 Task: Save favorite listings for Tudor-style homes in St Paul, Minnesota, with original architectural details, and create a shortlist of properties with historic charm.
Action: Mouse moved to (431, 214)
Screenshot: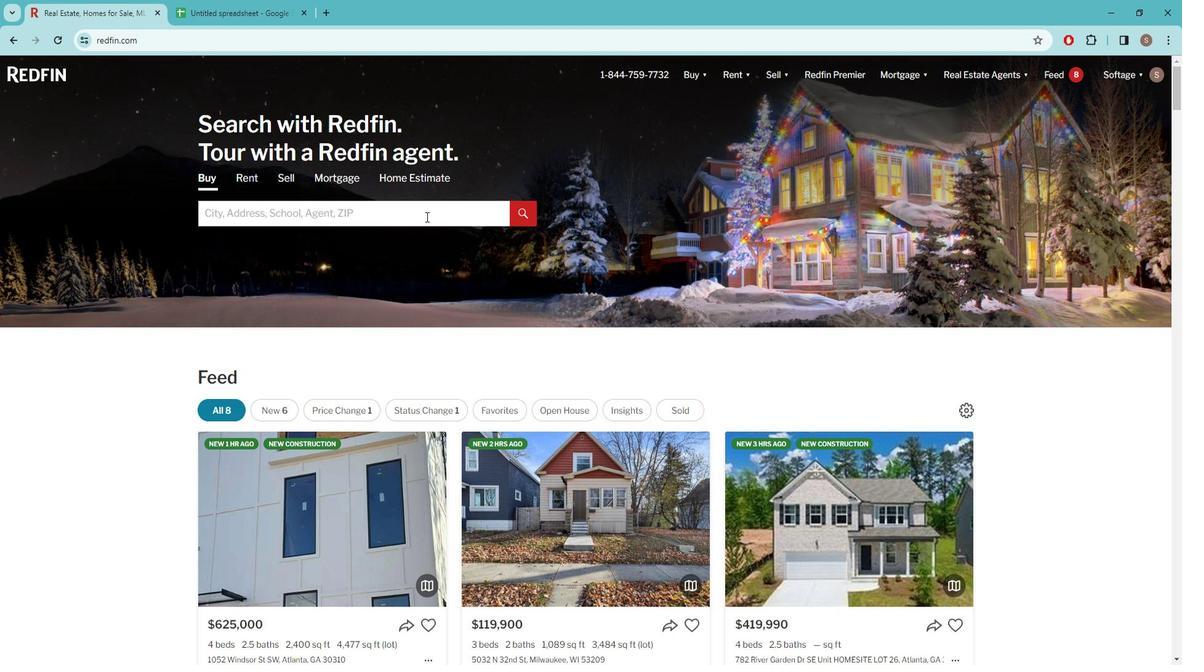 
Action: Mouse pressed left at (431, 214)
Screenshot: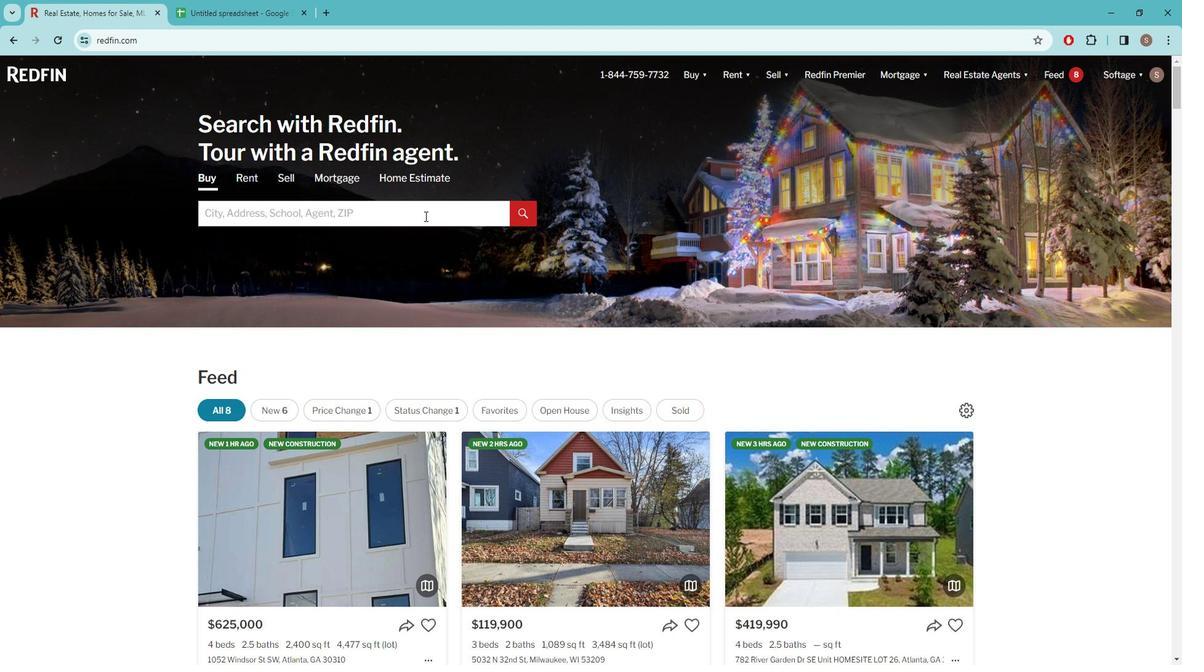
Action: Key pressed s<Key.caps_lock>T<Key.space><Key.caps_lock>p<Key.caps_lock>AUL
Screenshot: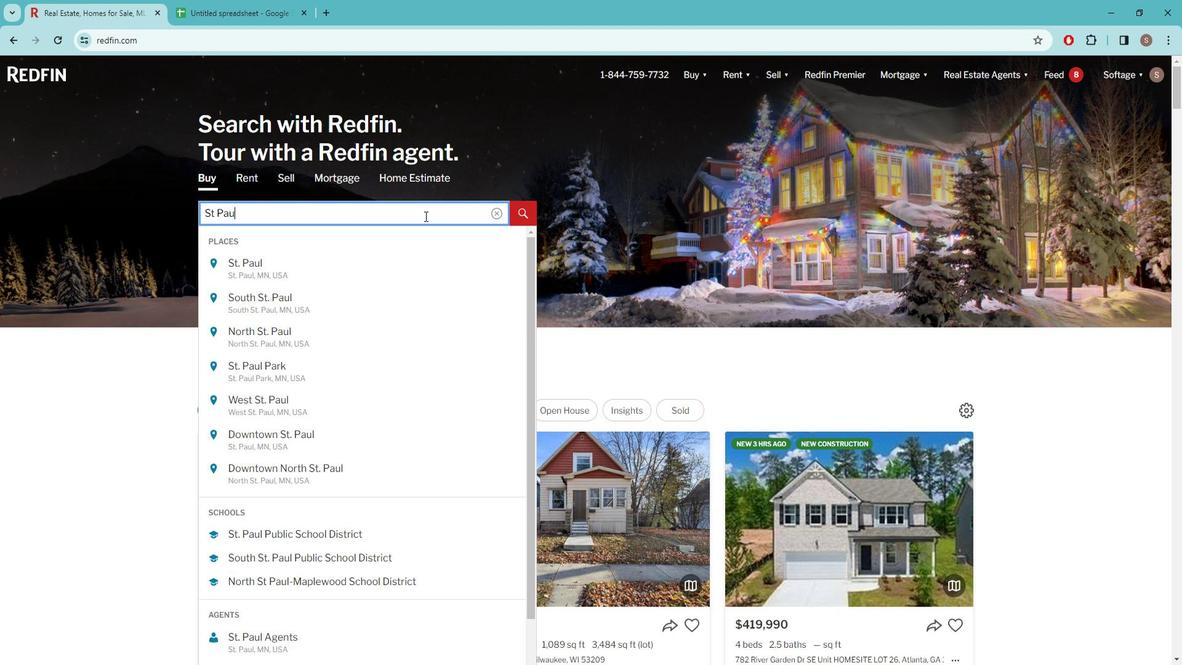 
Action: Mouse moved to (259, 267)
Screenshot: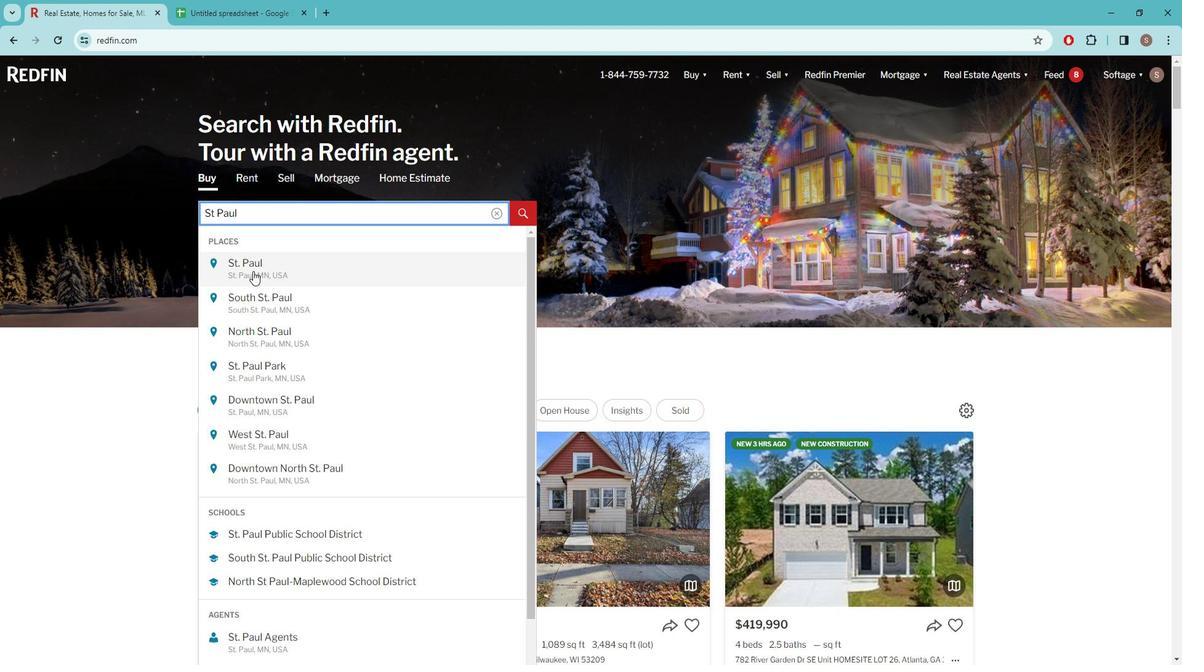 
Action: Mouse pressed left at (259, 267)
Screenshot: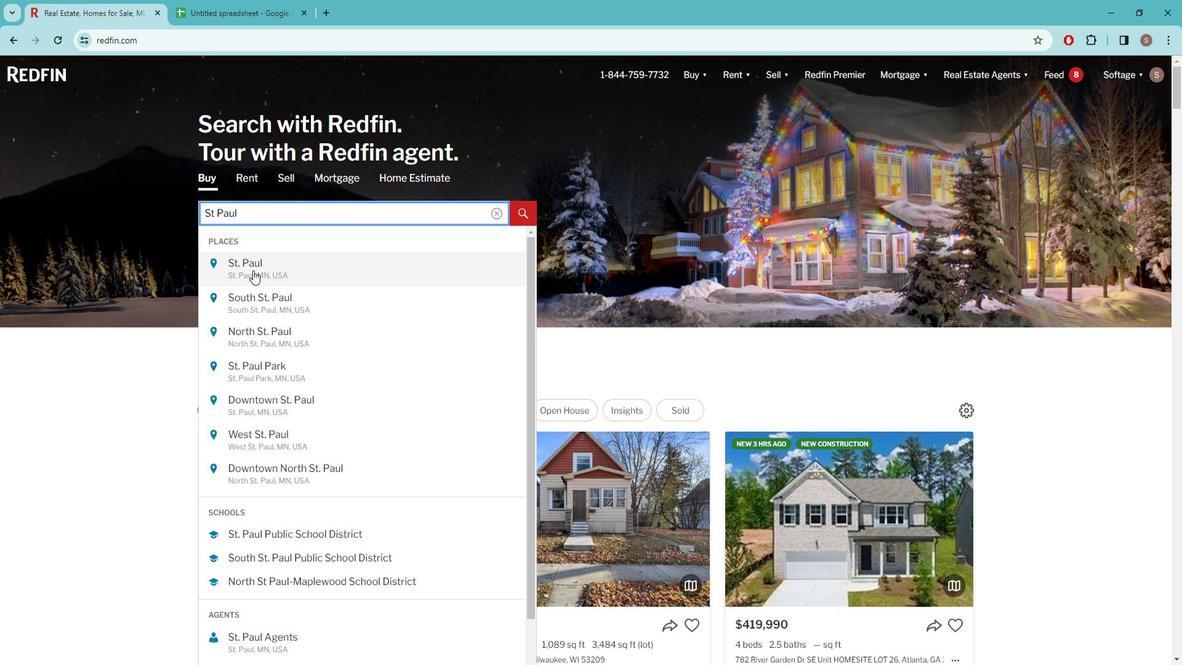 
Action: Mouse moved to (1041, 155)
Screenshot: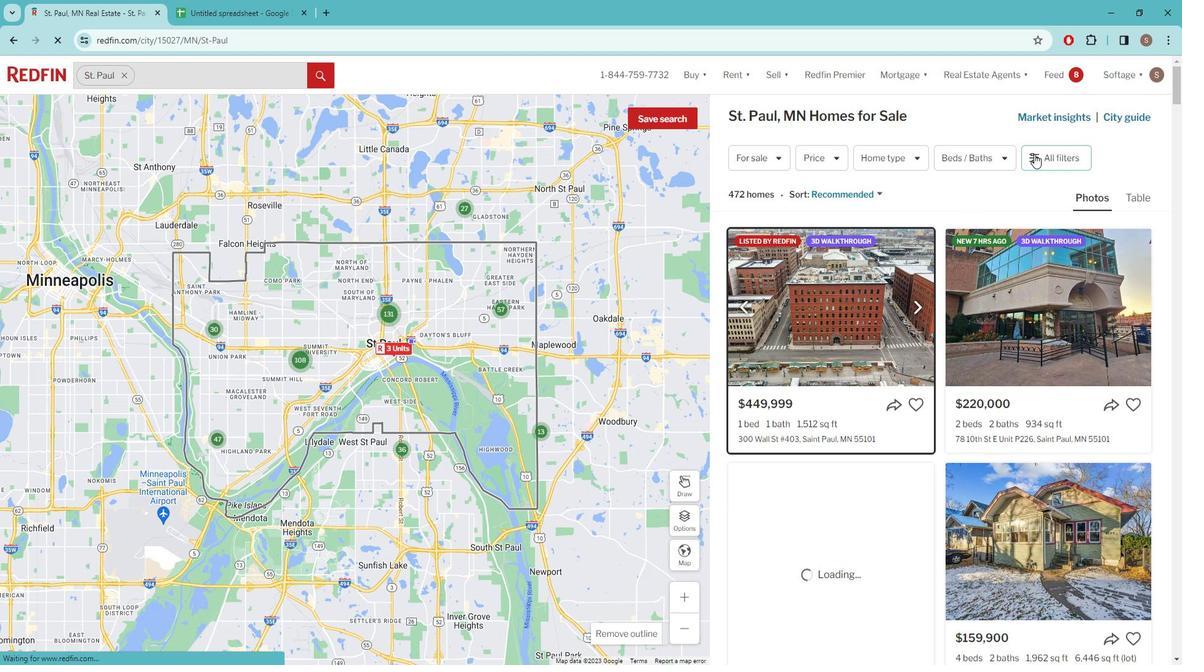 
Action: Mouse pressed left at (1041, 155)
Screenshot: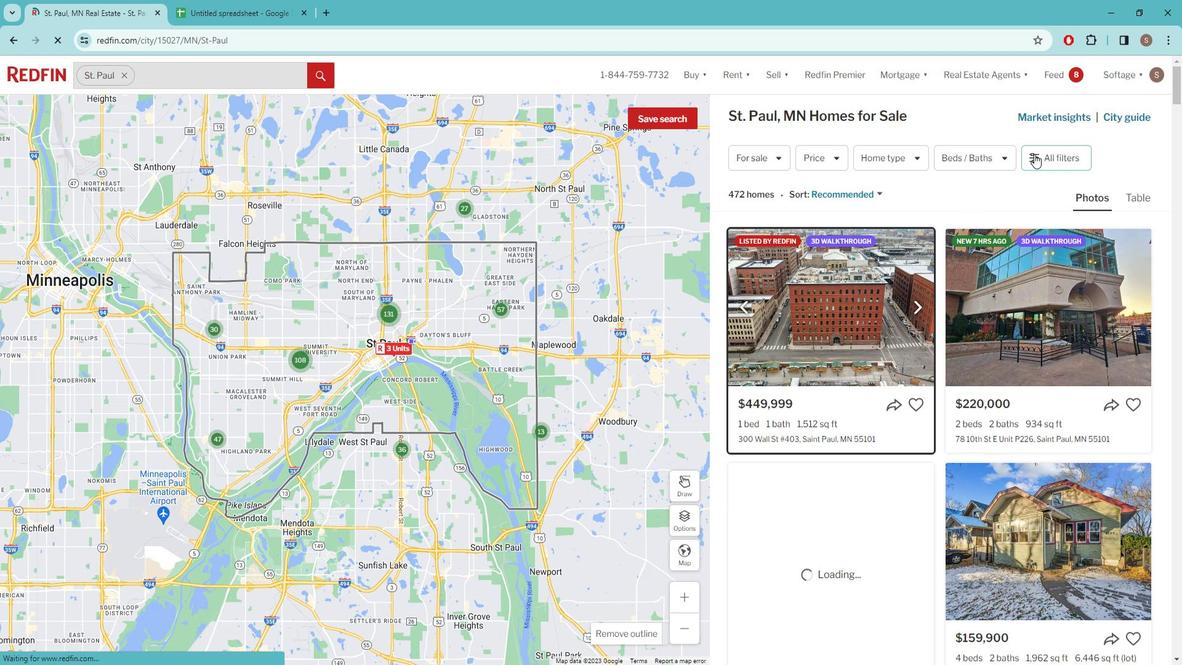 
Action: Mouse pressed left at (1041, 155)
Screenshot: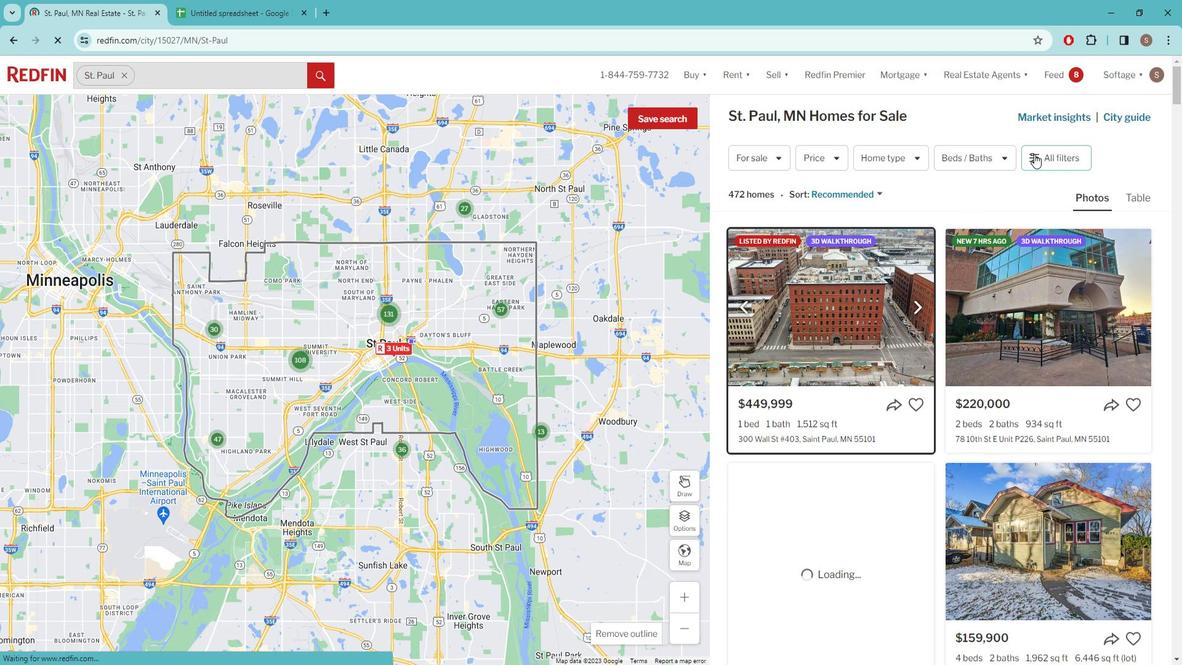 
Action: Mouse pressed left at (1041, 155)
Screenshot: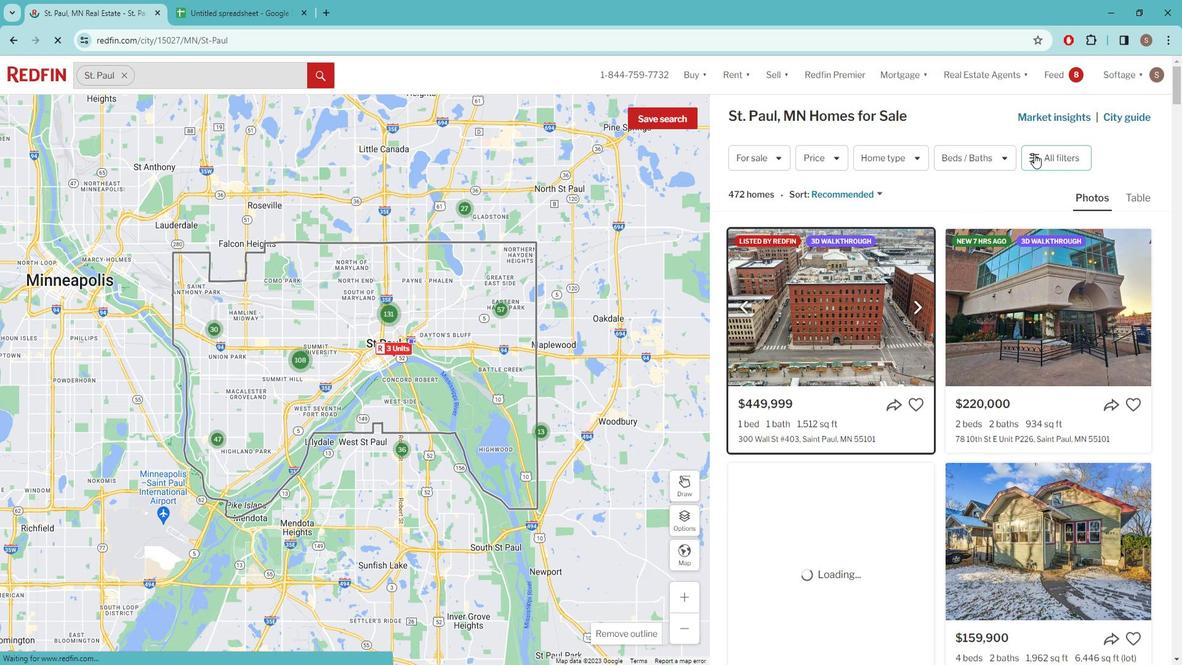 
Action: Mouse pressed left at (1041, 155)
Screenshot: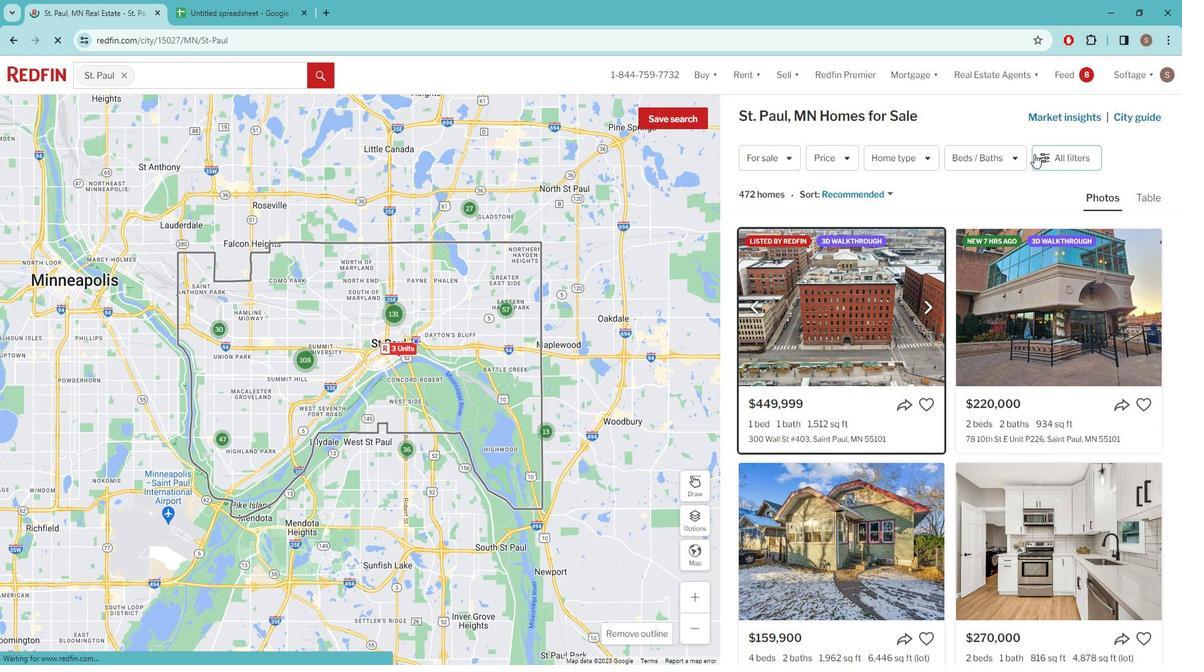 
Action: Mouse moved to (1048, 155)
Screenshot: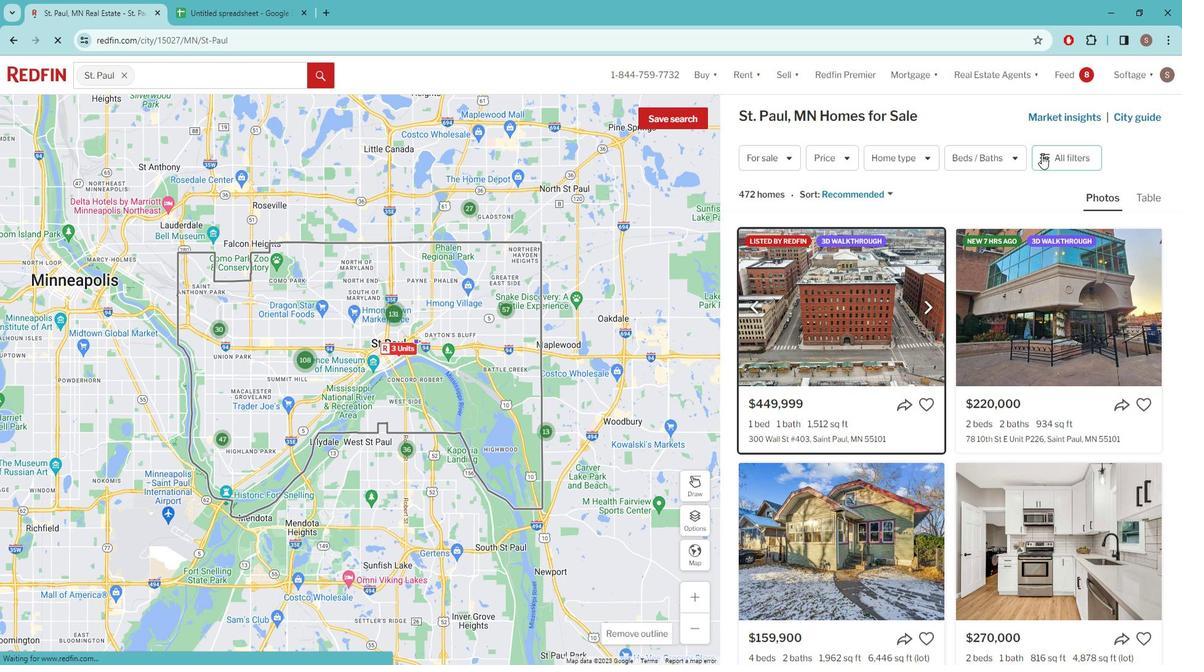 
Action: Mouse pressed left at (1048, 155)
Screenshot: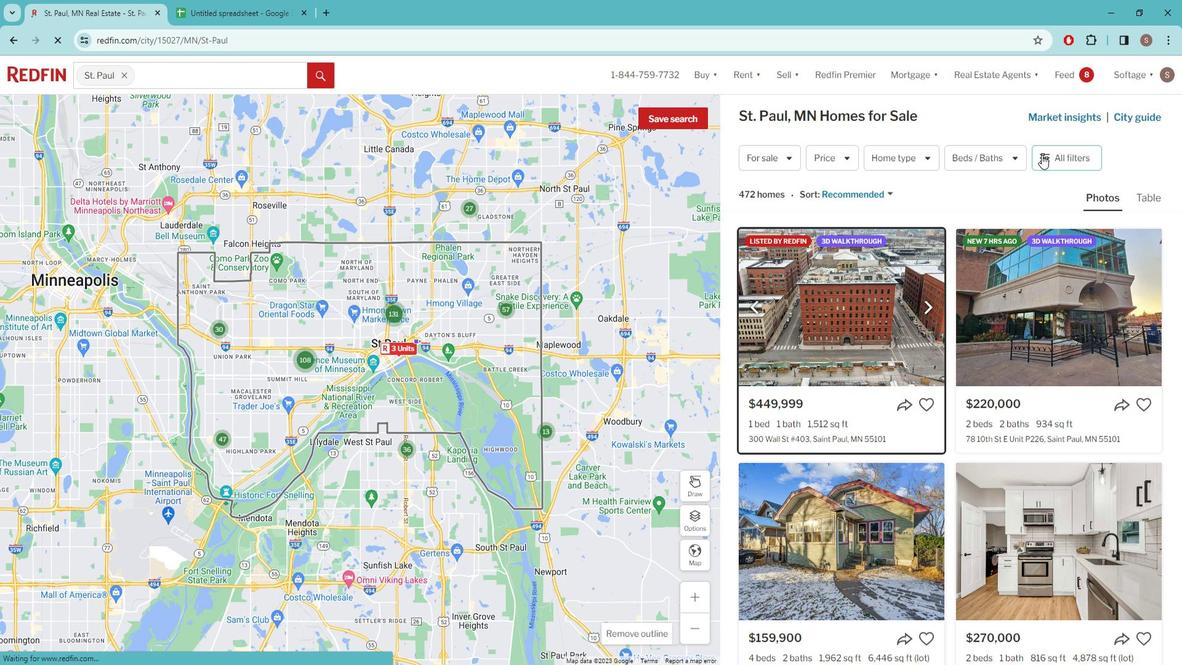 
Action: Mouse moved to (915, 343)
Screenshot: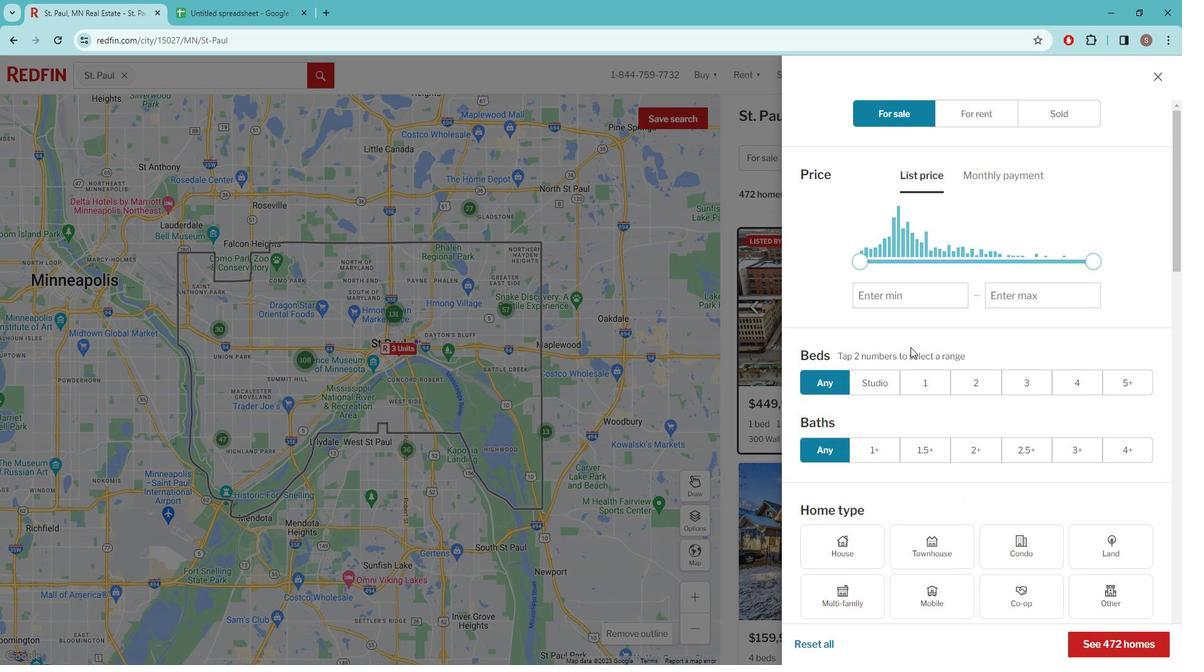 
Action: Mouse scrolled (915, 342) with delta (0, 0)
Screenshot: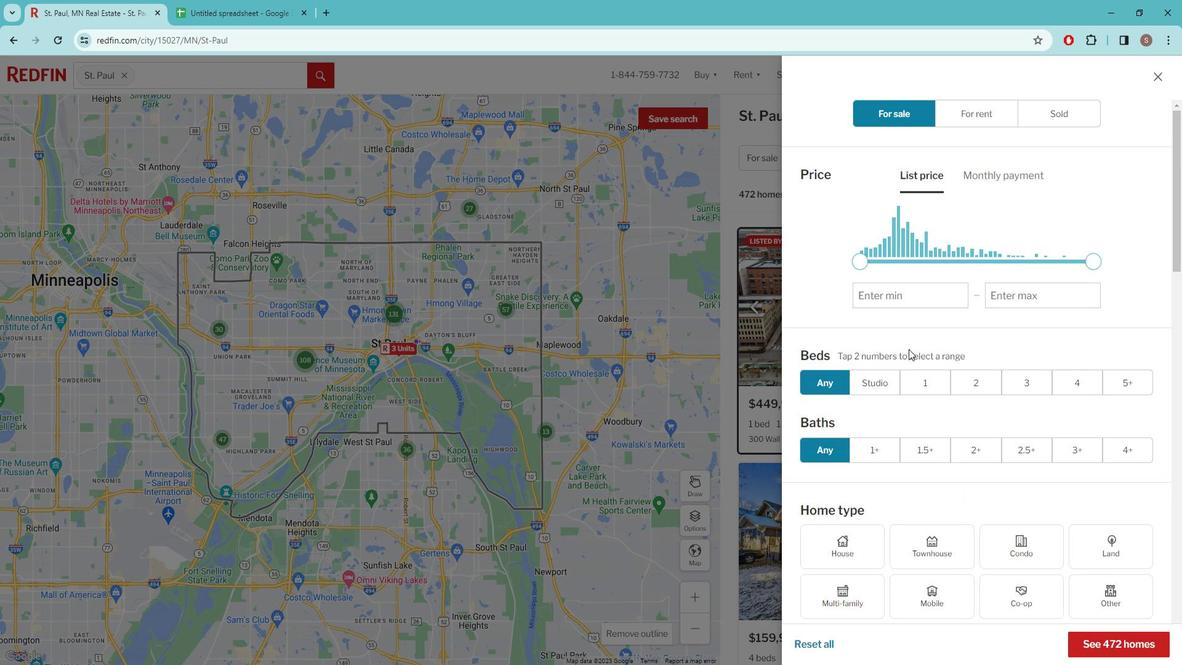 
Action: Mouse scrolled (915, 342) with delta (0, 0)
Screenshot: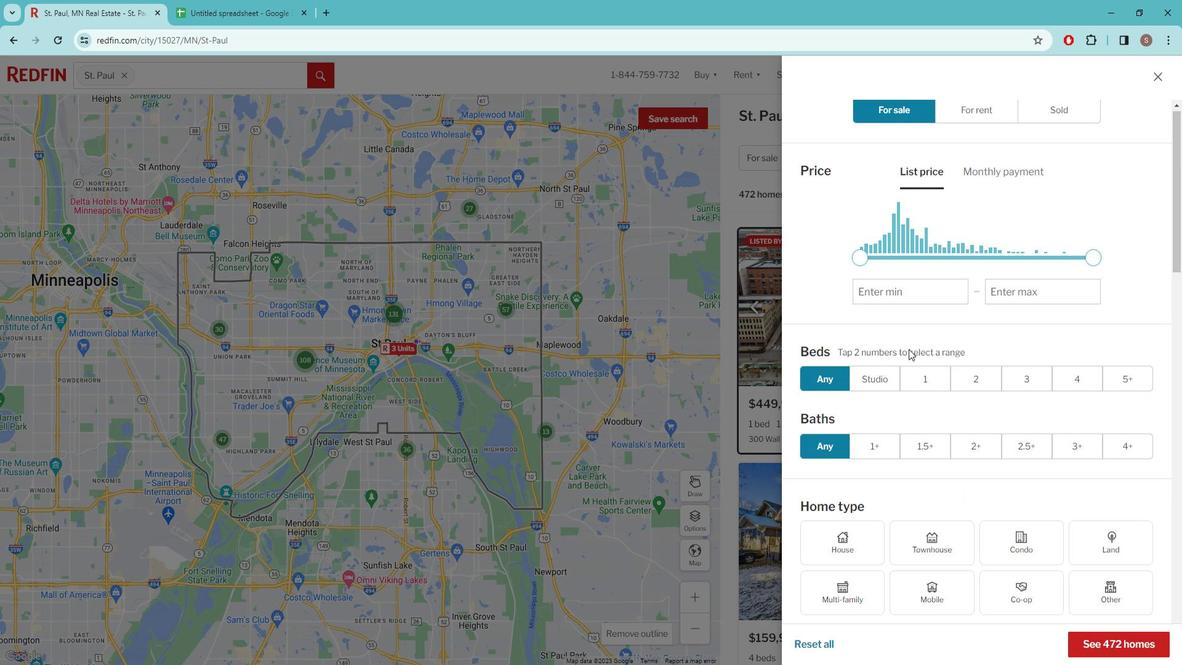 
Action: Mouse moved to (878, 338)
Screenshot: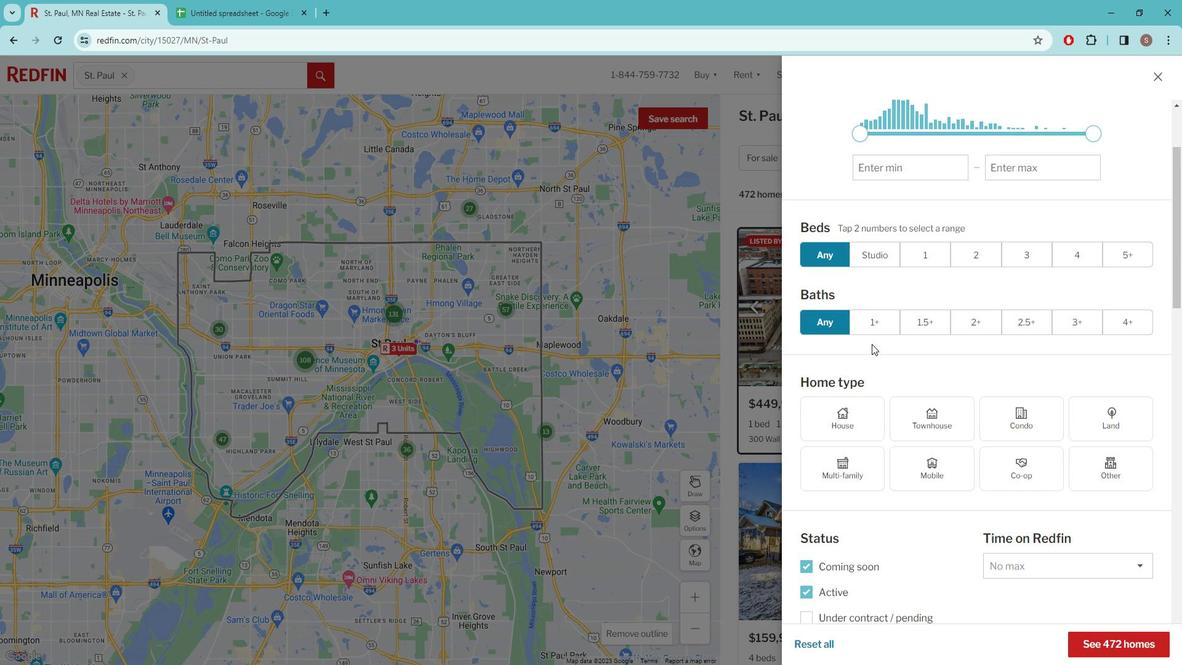 
Action: Mouse scrolled (878, 337) with delta (0, 0)
Screenshot: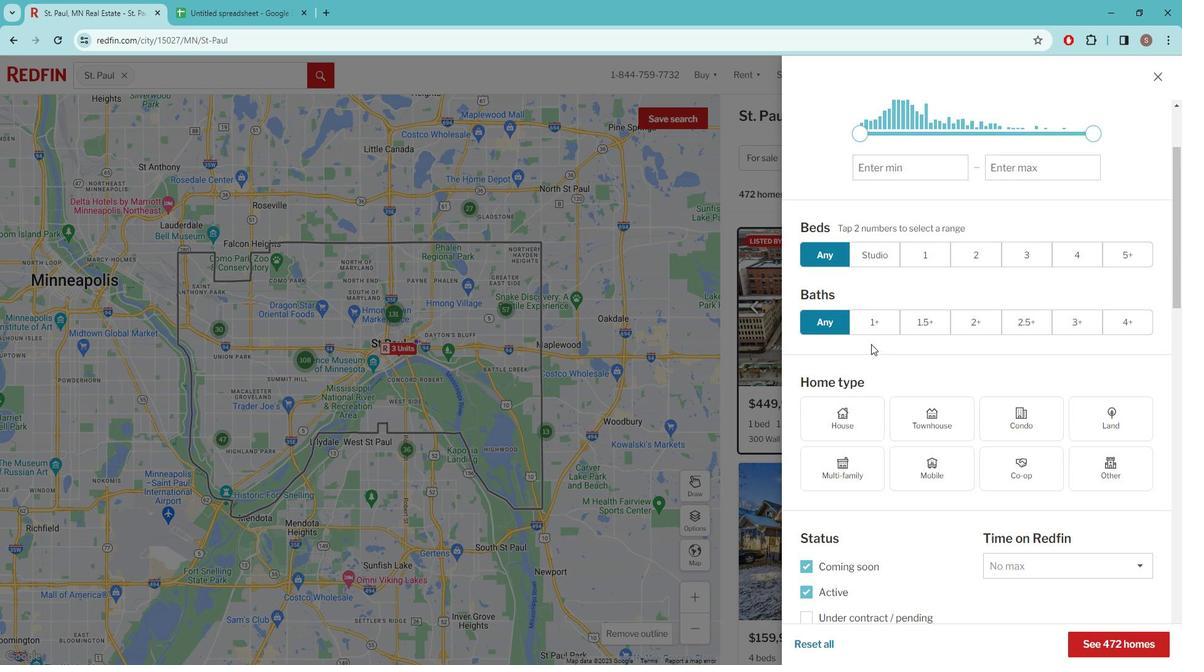 
Action: Mouse moved to (878, 338)
Screenshot: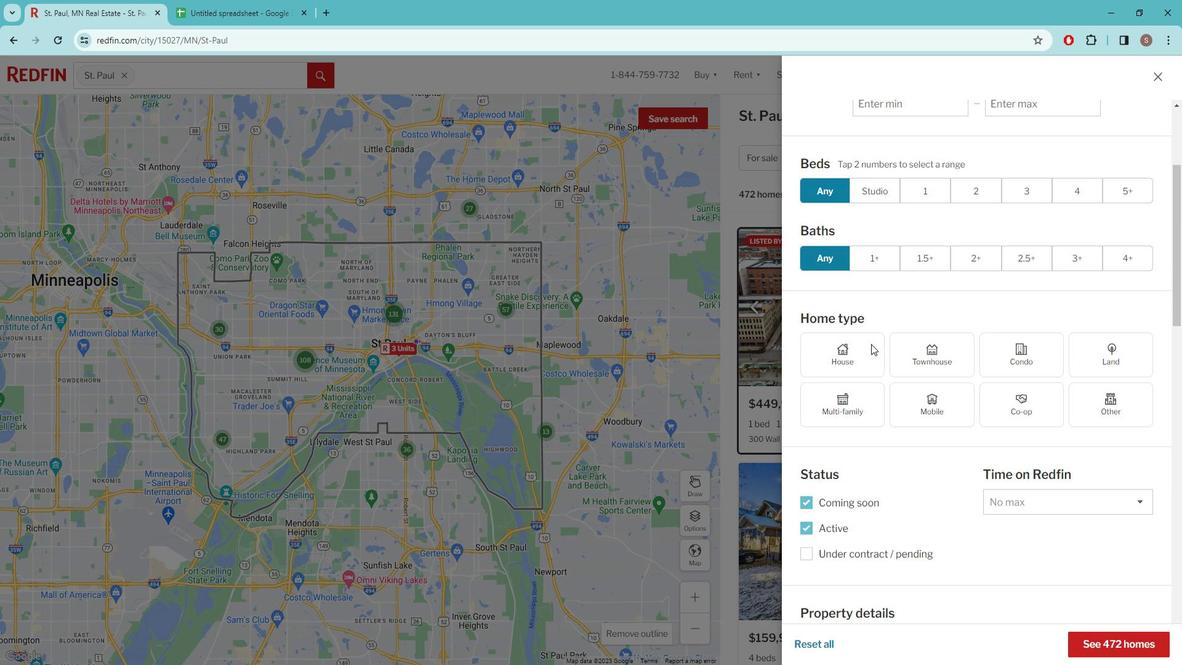 
Action: Mouse scrolled (878, 337) with delta (0, 0)
Screenshot: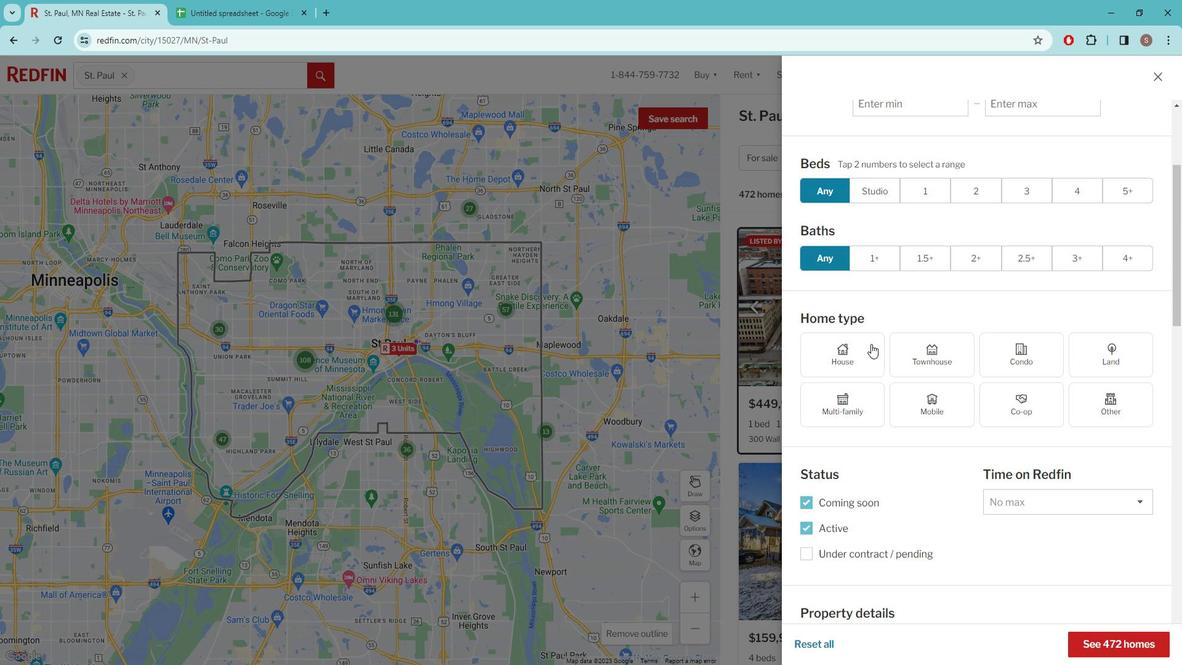 
Action: Mouse scrolled (878, 337) with delta (0, 0)
Screenshot: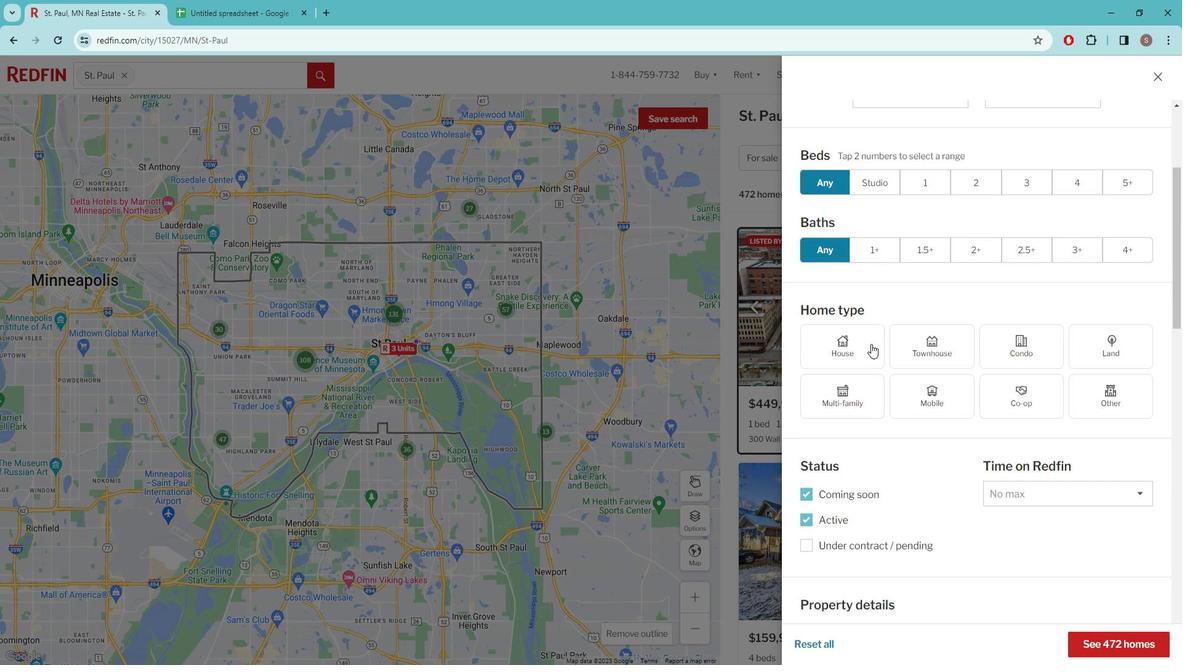 
Action: Mouse scrolled (878, 337) with delta (0, 0)
Screenshot: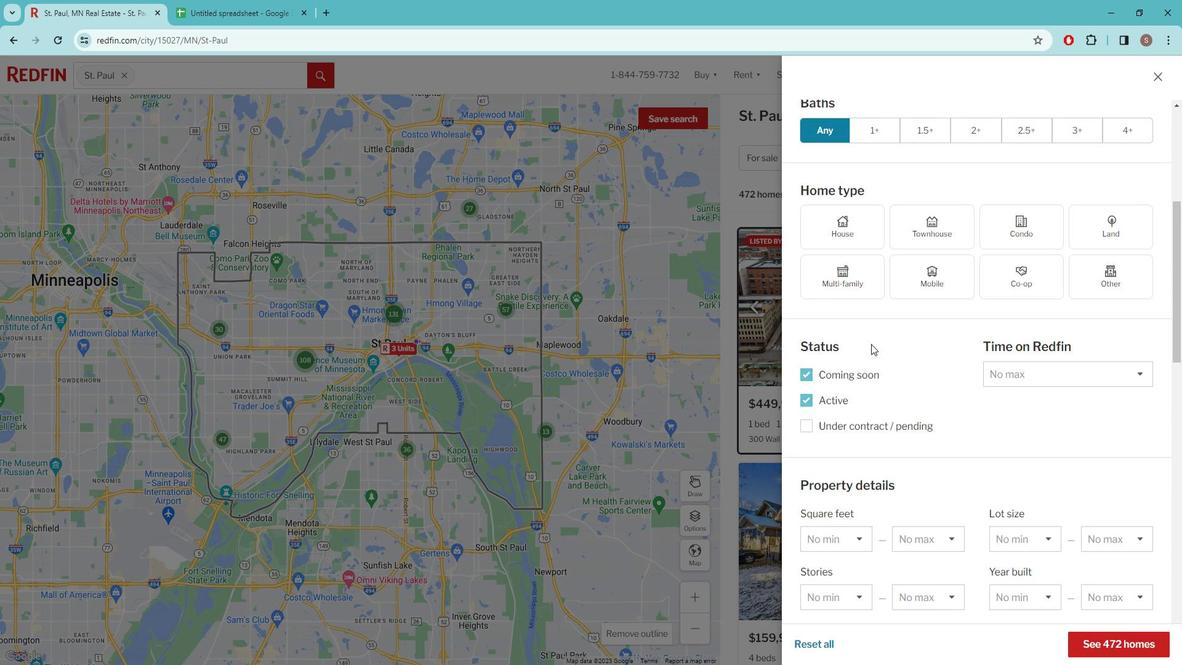 
Action: Mouse scrolled (878, 337) with delta (0, 0)
Screenshot: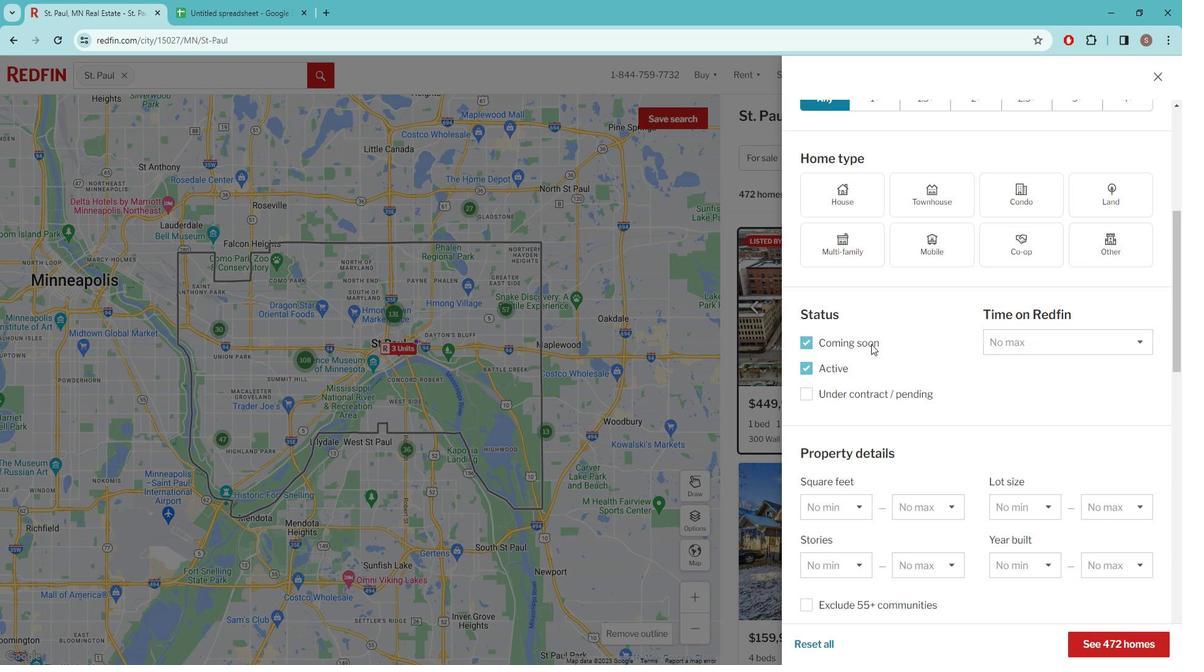 
Action: Mouse moved to (877, 337)
Screenshot: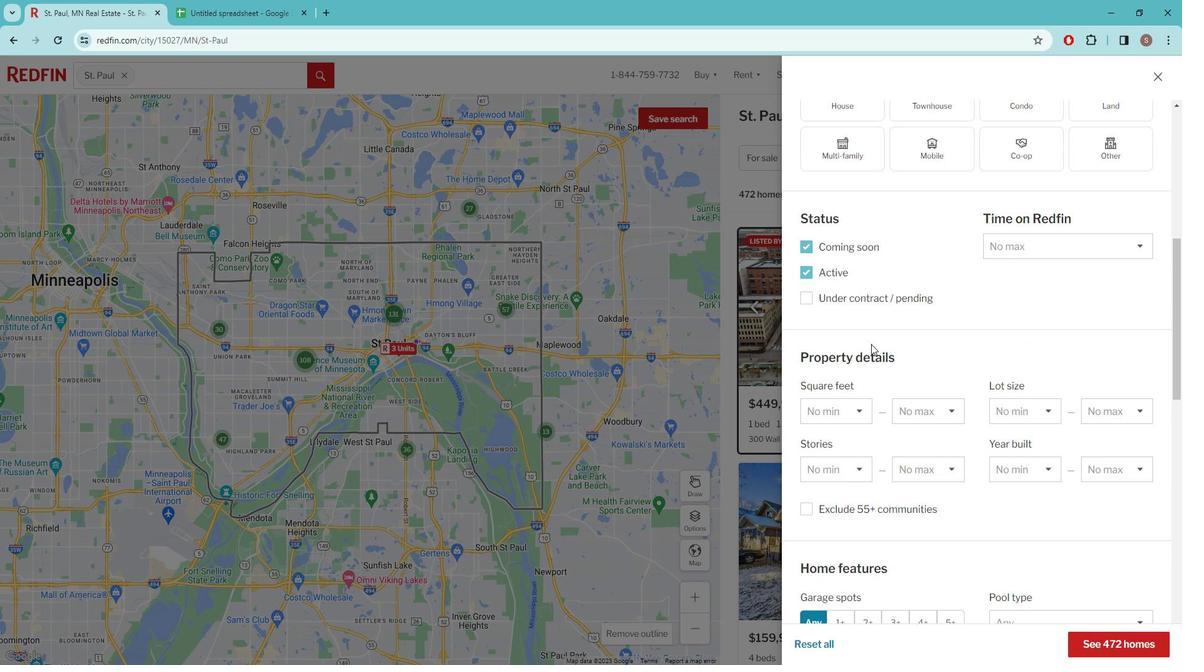 
Action: Mouse scrolled (877, 336) with delta (0, 0)
Screenshot: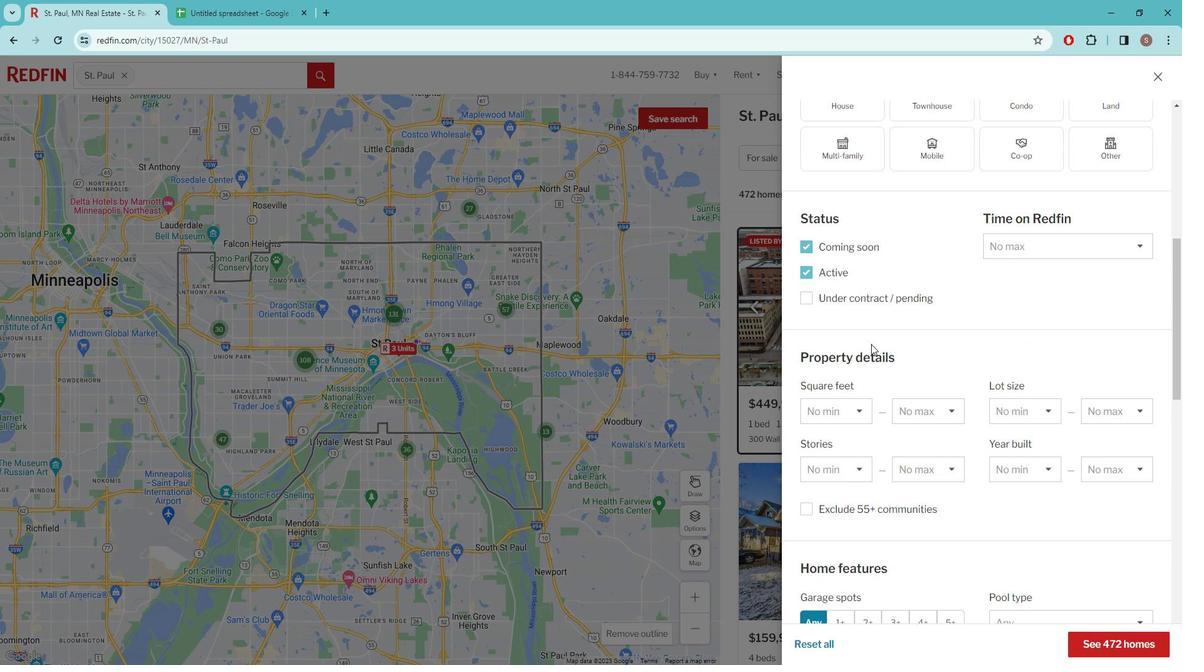 
Action: Mouse scrolled (877, 336) with delta (0, 0)
Screenshot: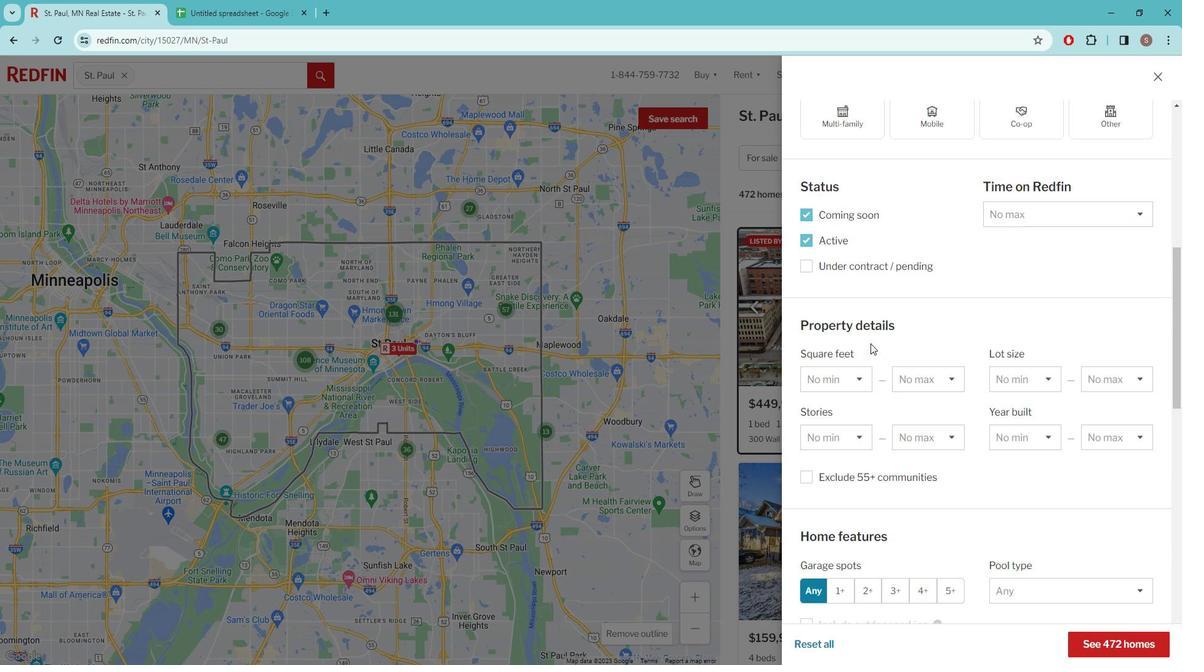 
Action: Mouse moved to (866, 383)
Screenshot: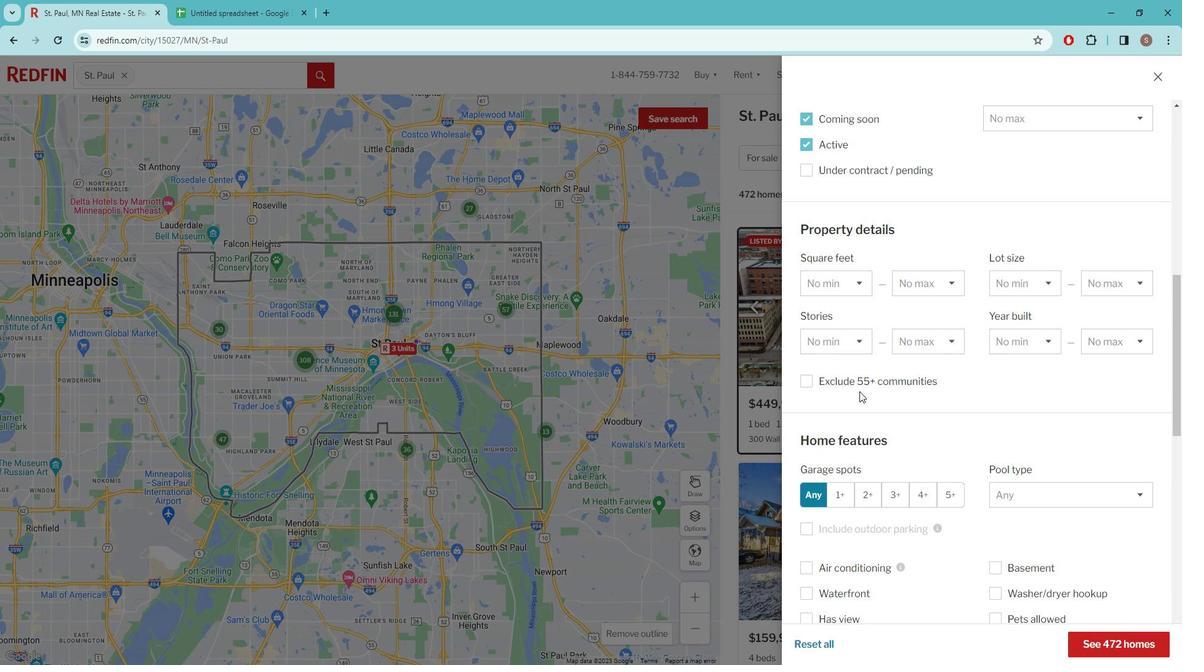
Action: Mouse scrolled (866, 383) with delta (0, 0)
Screenshot: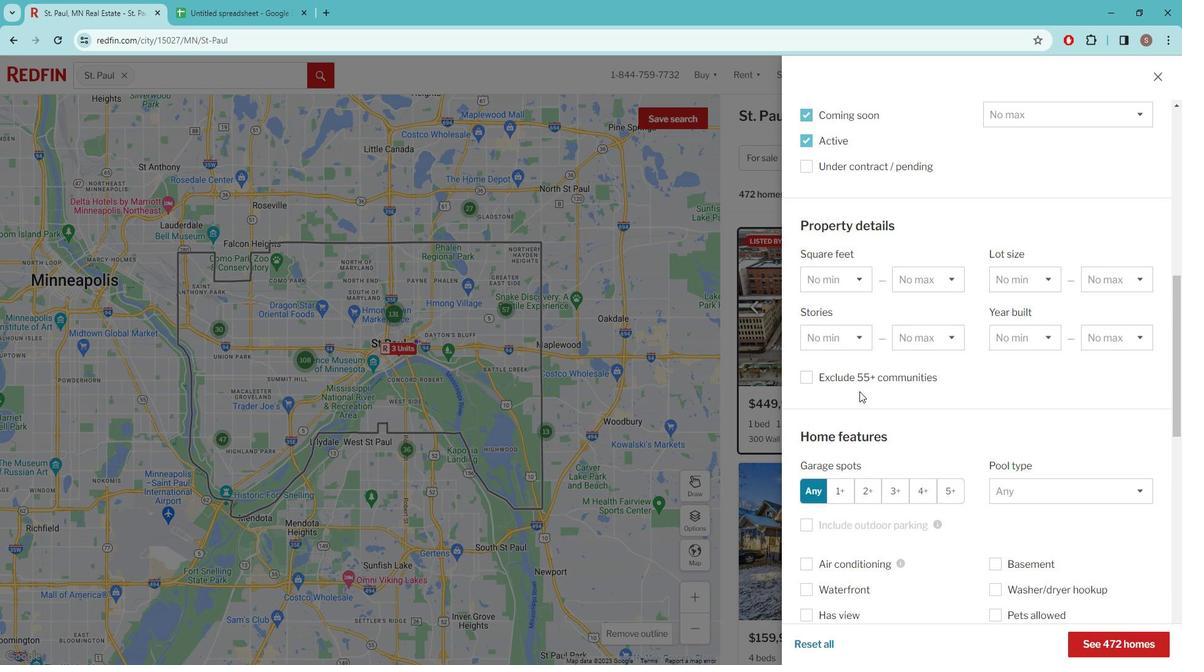 
Action: Mouse scrolled (866, 383) with delta (0, 0)
Screenshot: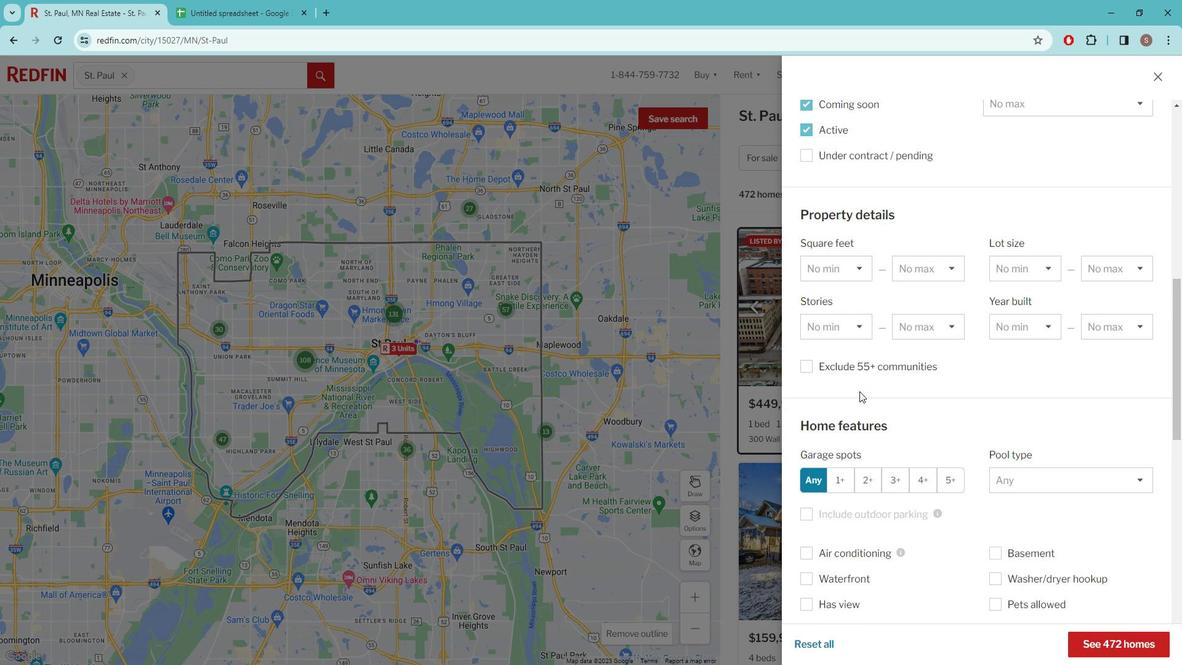 
Action: Mouse scrolled (866, 383) with delta (0, 0)
Screenshot: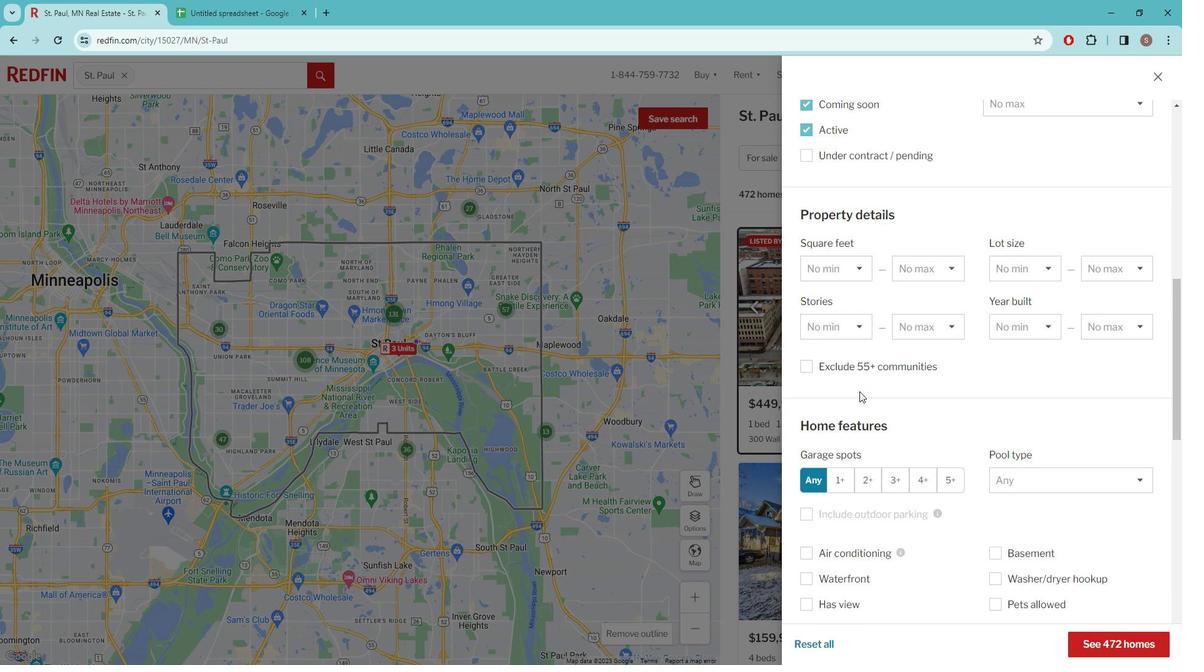 
Action: Mouse moved to (858, 452)
Screenshot: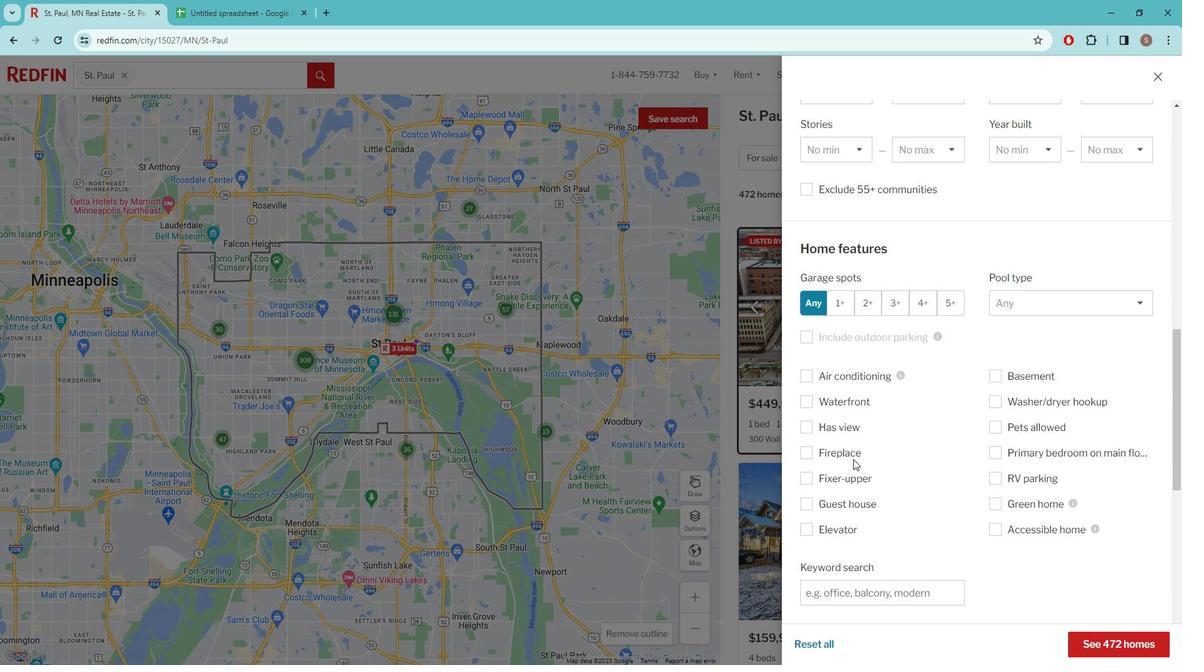 
Action: Mouse scrolled (858, 451) with delta (0, 0)
Screenshot: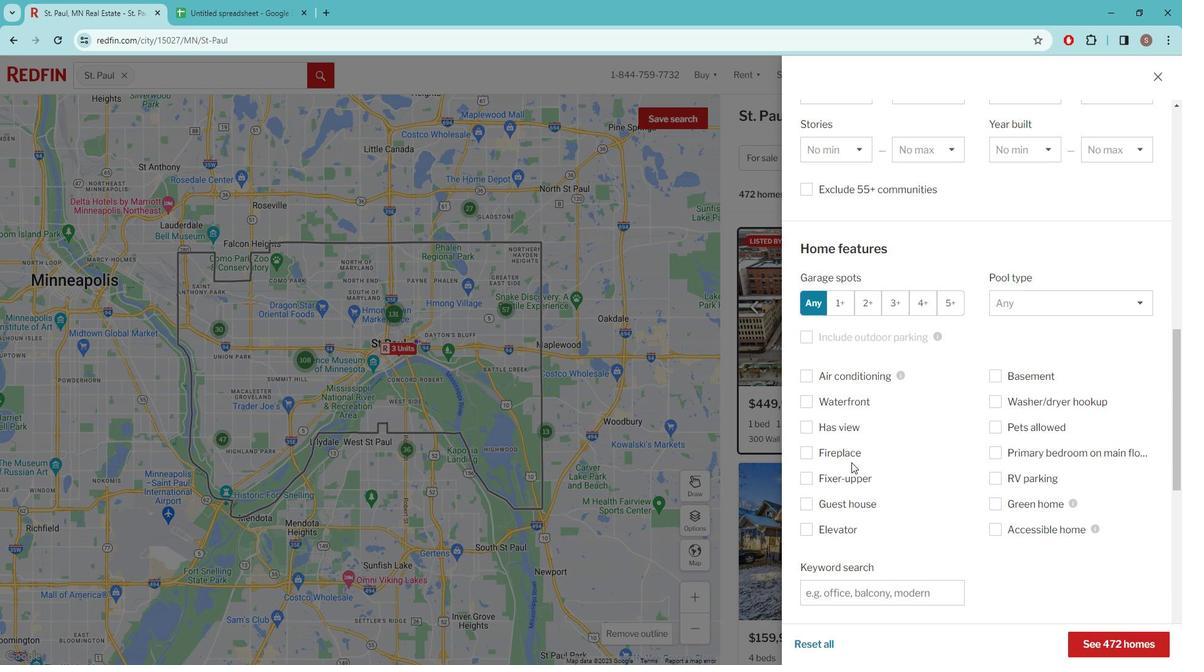 
Action: Mouse scrolled (858, 451) with delta (0, 0)
Screenshot: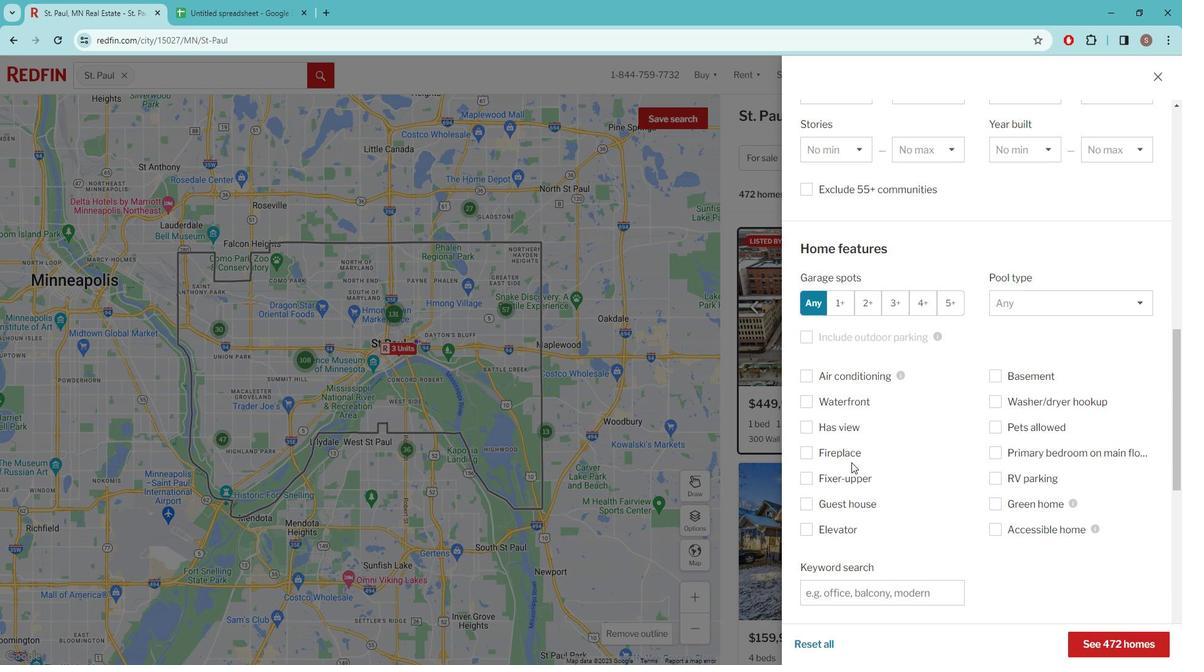 
Action: Mouse moved to (843, 452)
Screenshot: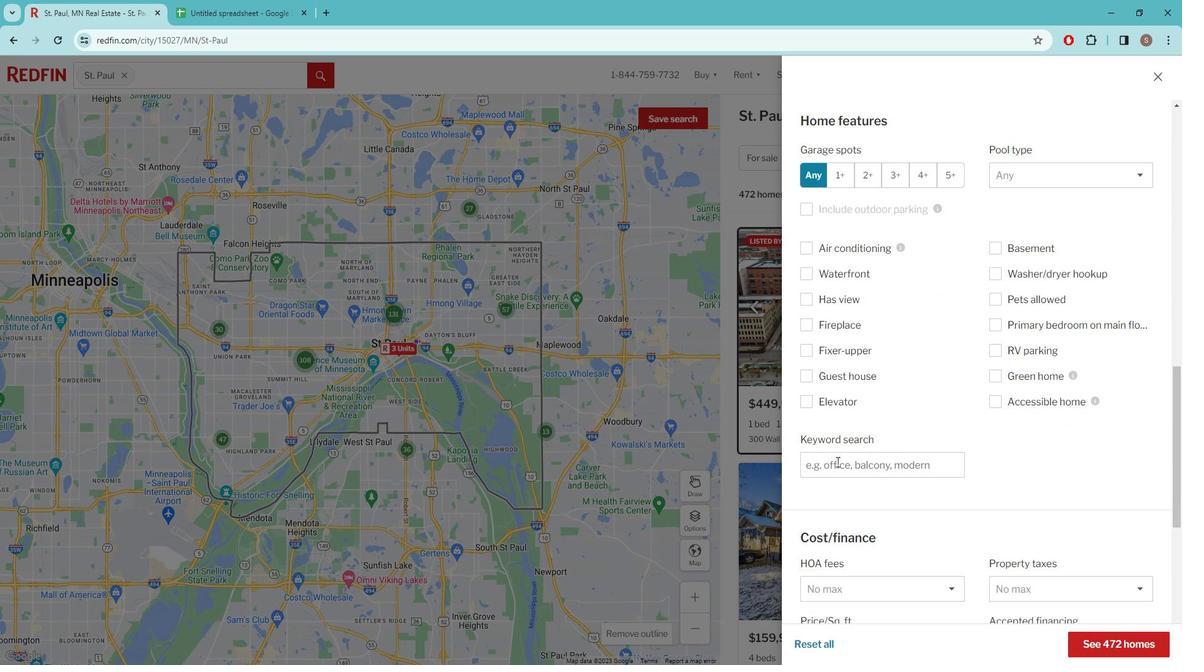 
Action: Mouse pressed left at (843, 452)
Screenshot: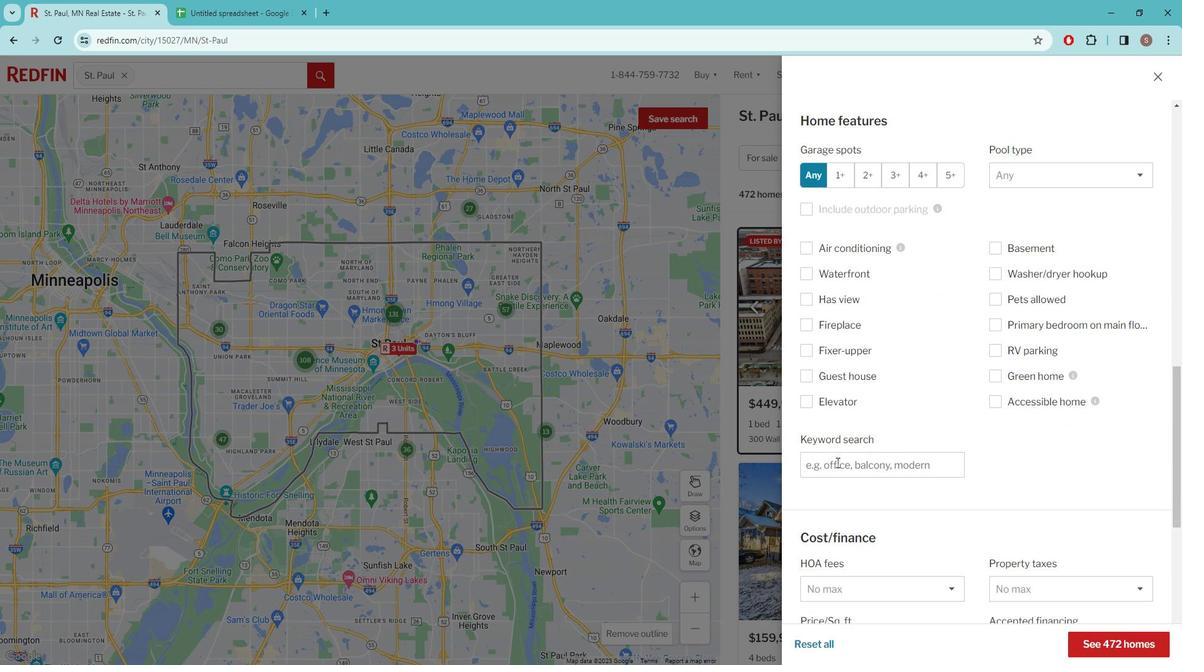 
Action: Key pressed <Key.caps_lock>t<Key.caps_lock>UDOR<Key.space>STYLE<Key.space>HOMES<Key.space>WITH<Key.space>ORIGINAL<Key.space>ARCHITECTUREAL<Key.backspace><Key.backspace><Key.backspace>AL<Key.space>DETAILS<Key.space>
Screenshot: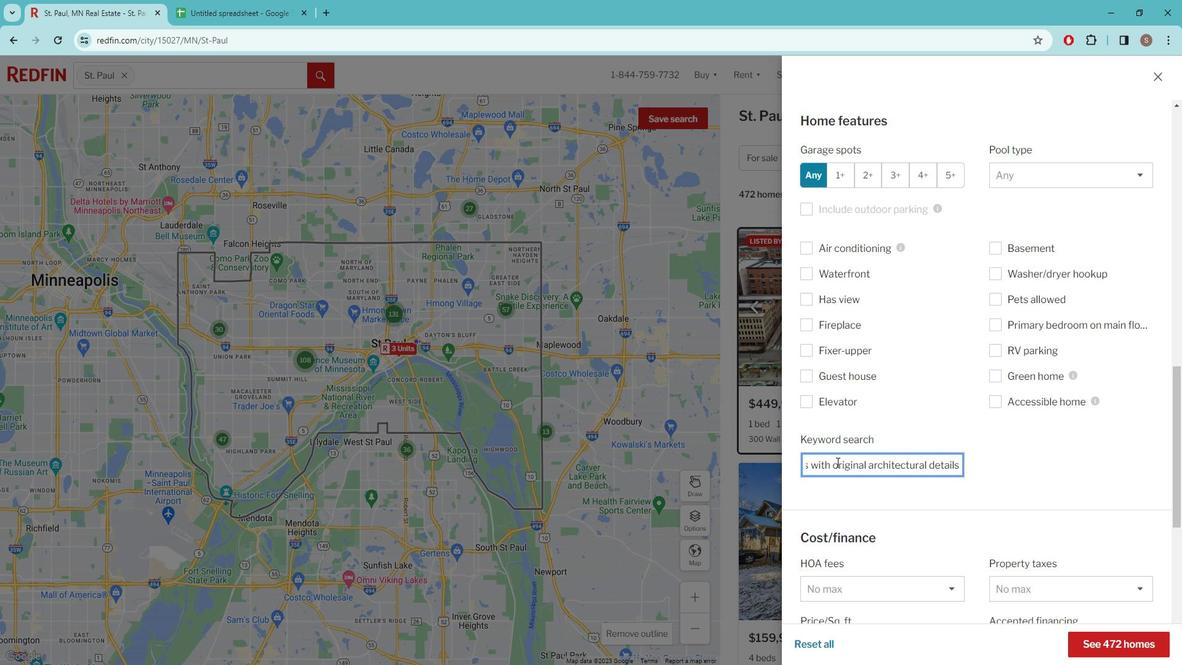 
Action: Mouse moved to (989, 505)
Screenshot: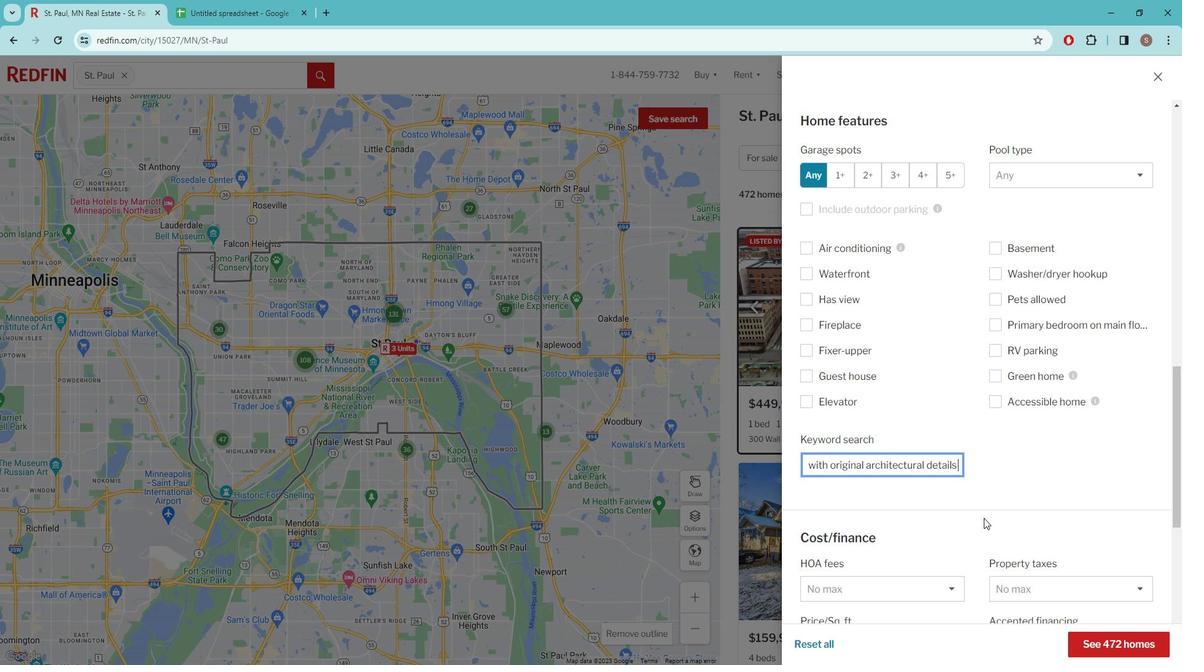 
Action: Mouse scrolled (989, 505) with delta (0, 0)
Screenshot: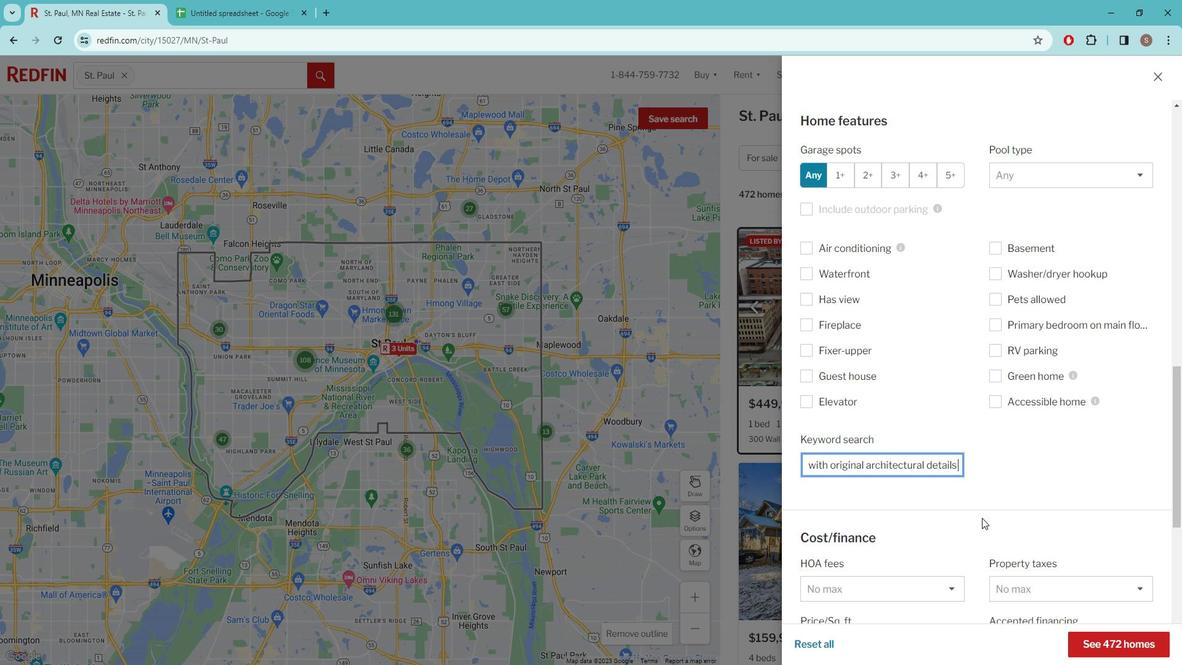 
Action: Mouse scrolled (989, 505) with delta (0, 0)
Screenshot: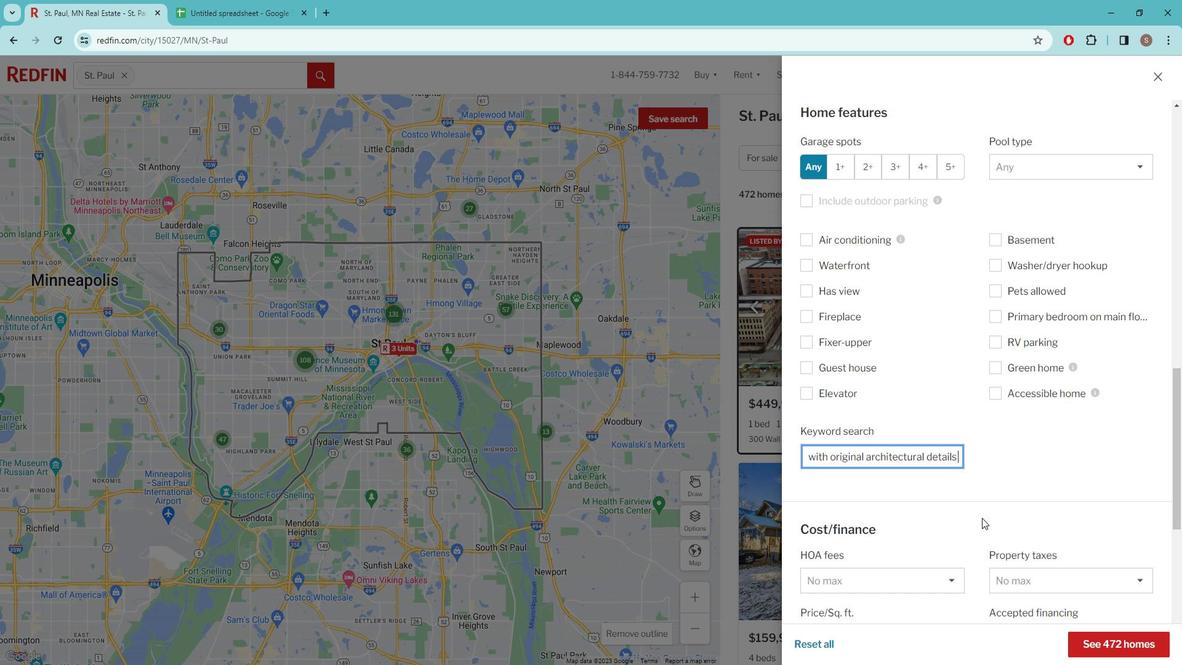 
Action: Mouse moved to (963, 384)
Screenshot: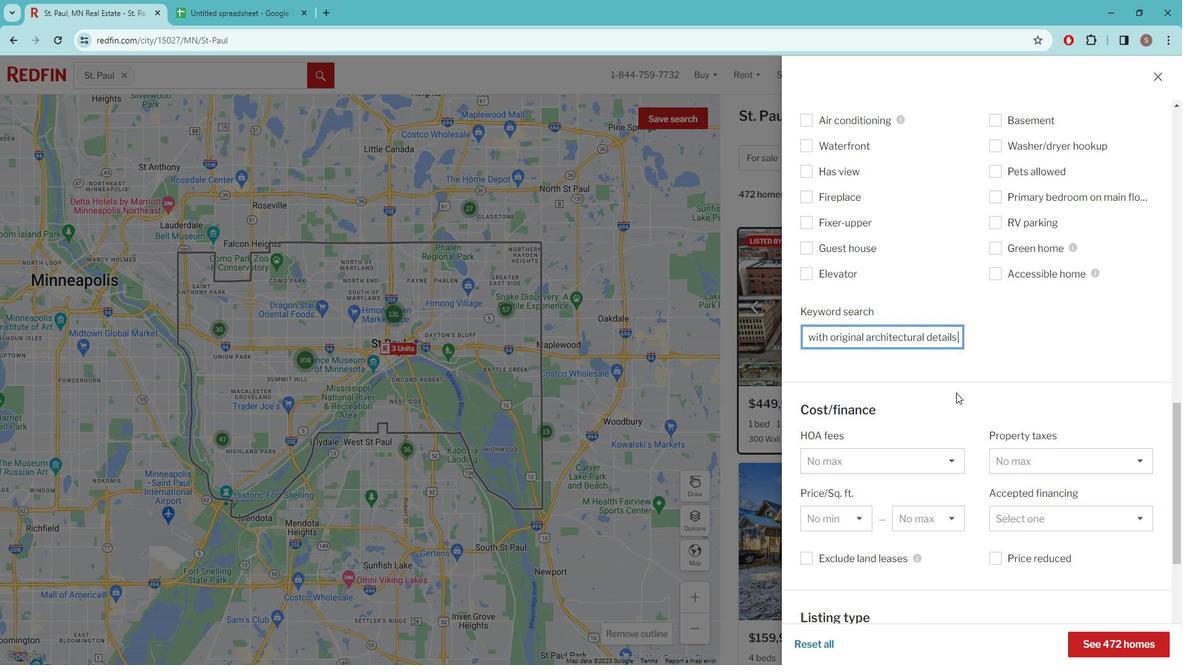 
Action: Mouse pressed left at (963, 384)
Screenshot: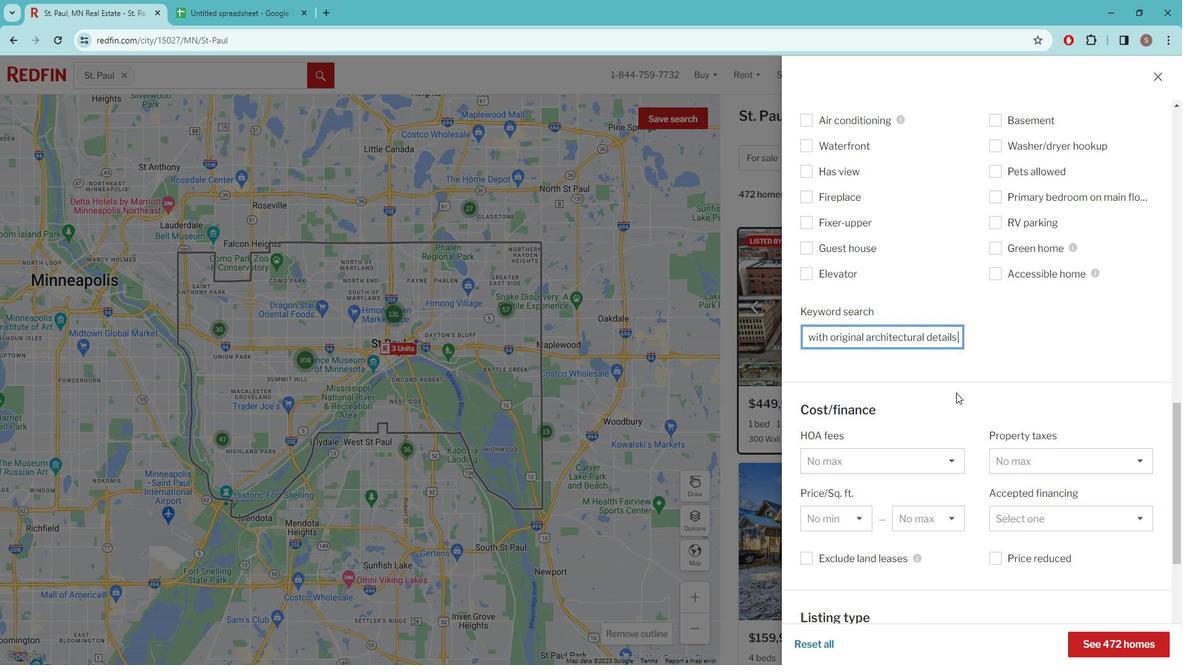 
Action: Mouse moved to (954, 383)
Screenshot: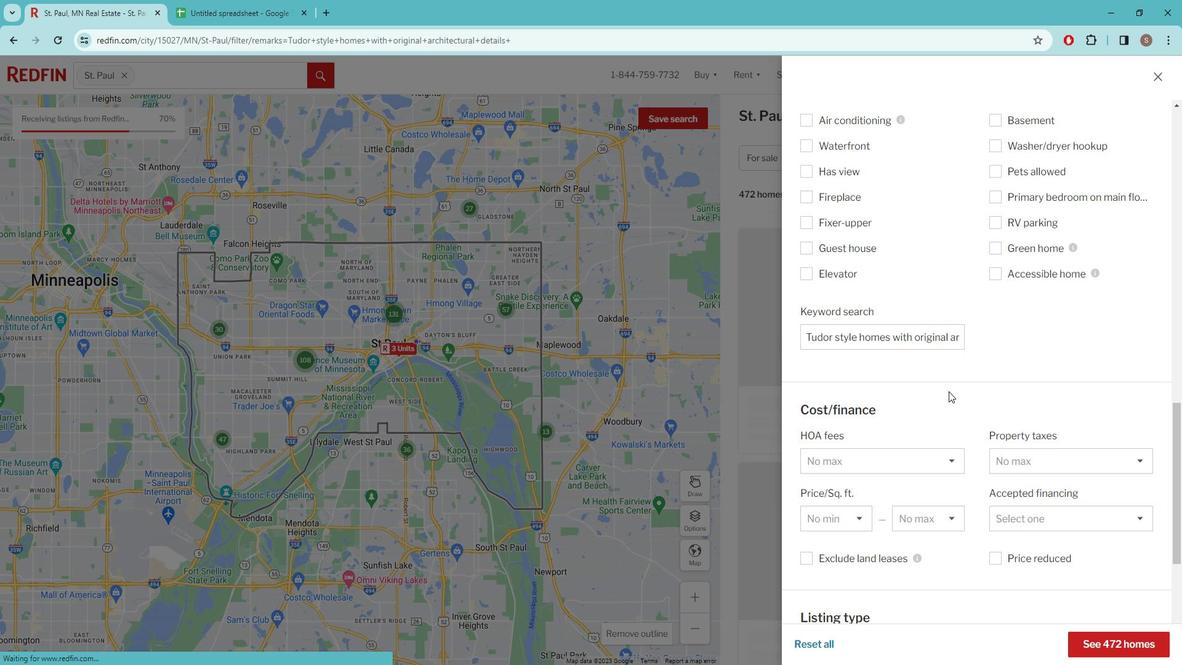 
Action: Mouse scrolled (954, 382) with delta (0, 0)
Screenshot: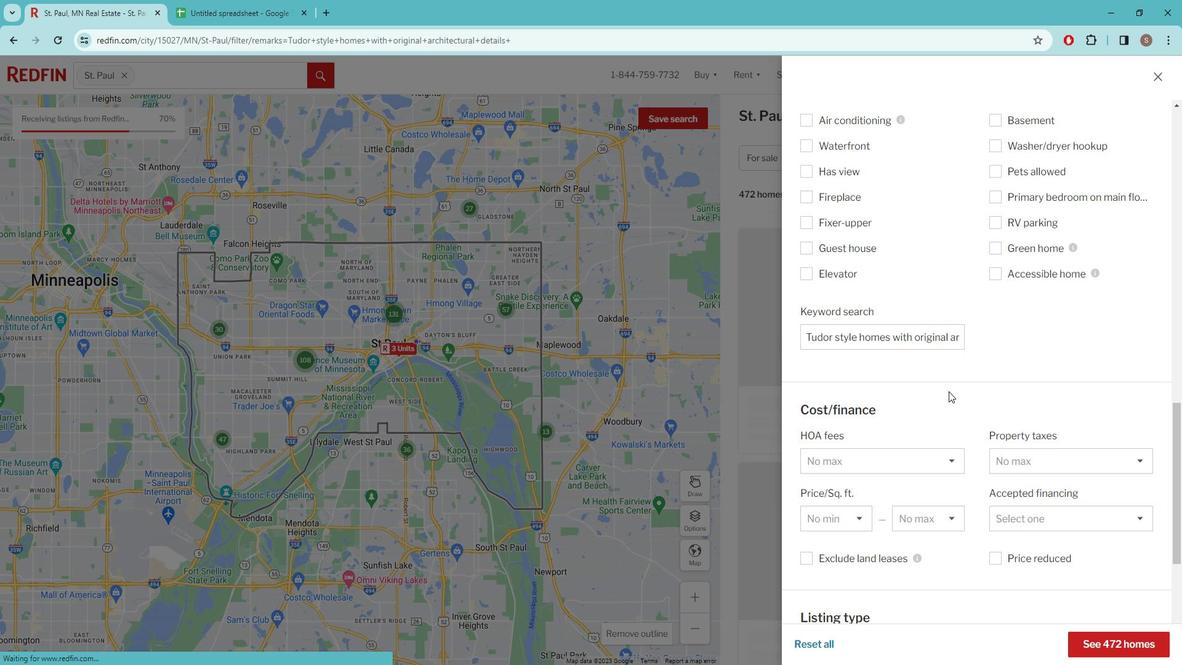 
Action: Mouse moved to (942, 352)
Screenshot: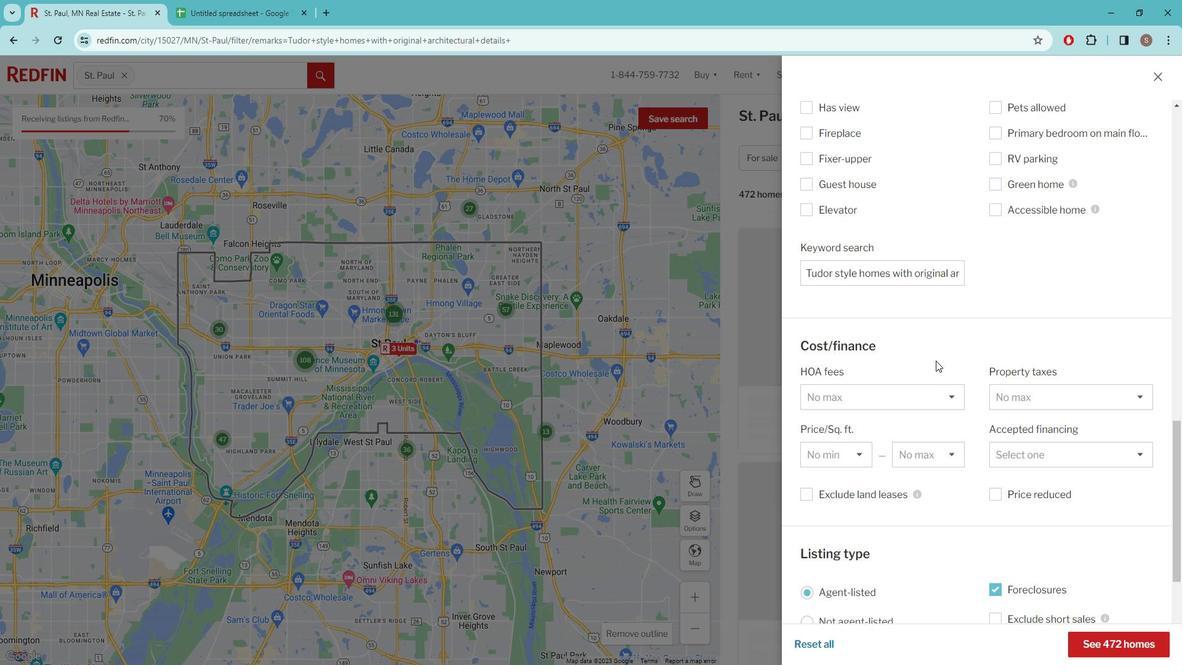 
Action: Mouse scrolled (942, 352) with delta (0, 0)
Screenshot: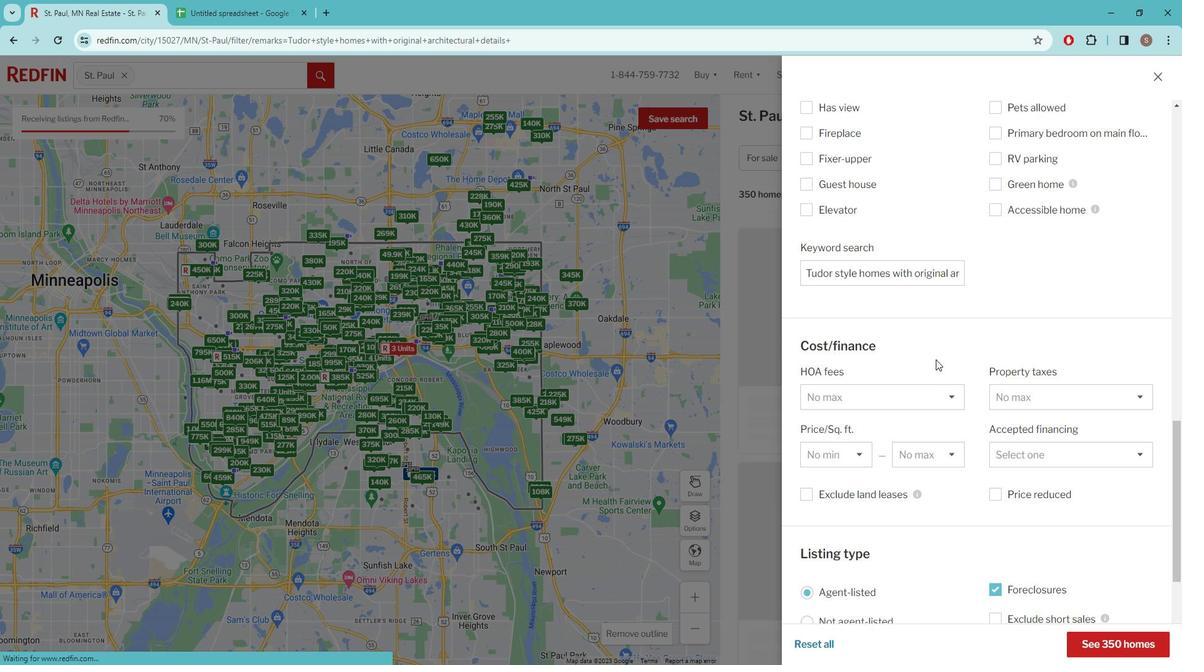 
Action: Mouse scrolled (942, 352) with delta (0, 0)
Screenshot: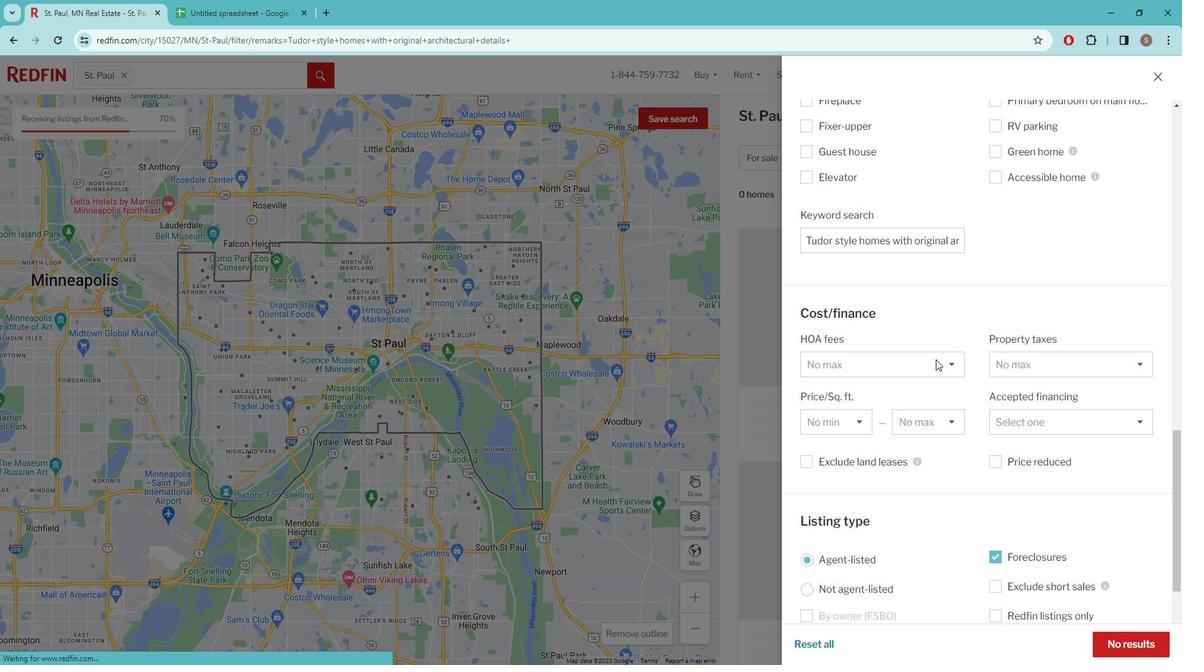 
Action: Mouse scrolled (942, 352) with delta (0, 0)
Screenshot: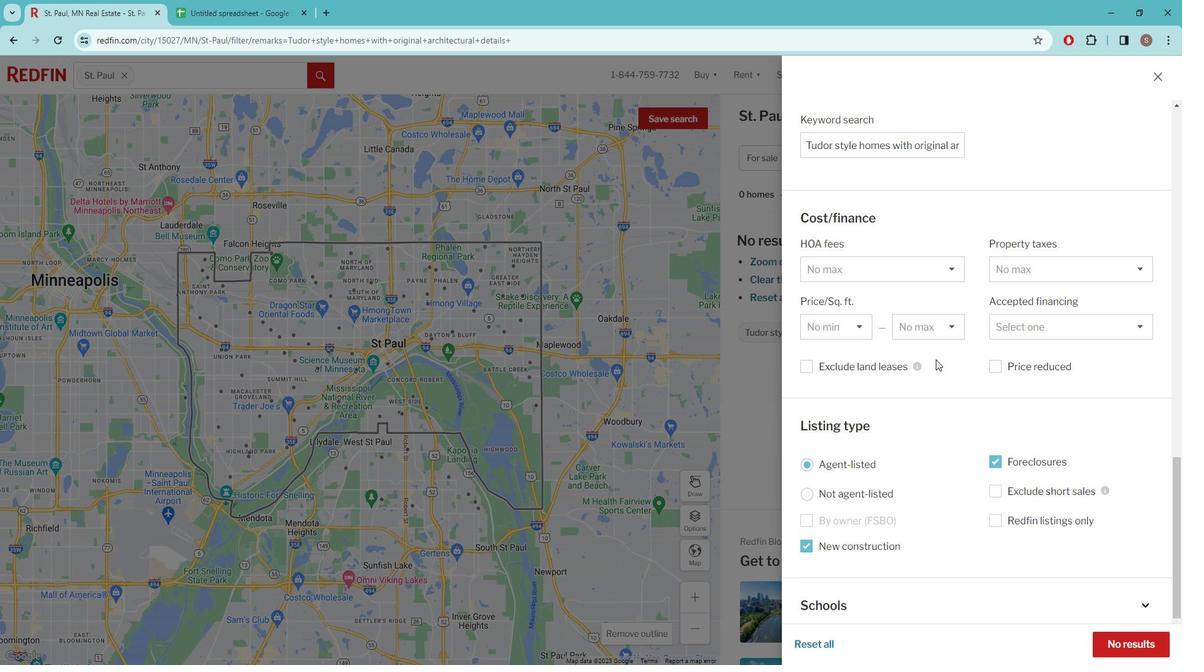 
Action: Mouse scrolled (942, 352) with delta (0, 0)
Screenshot: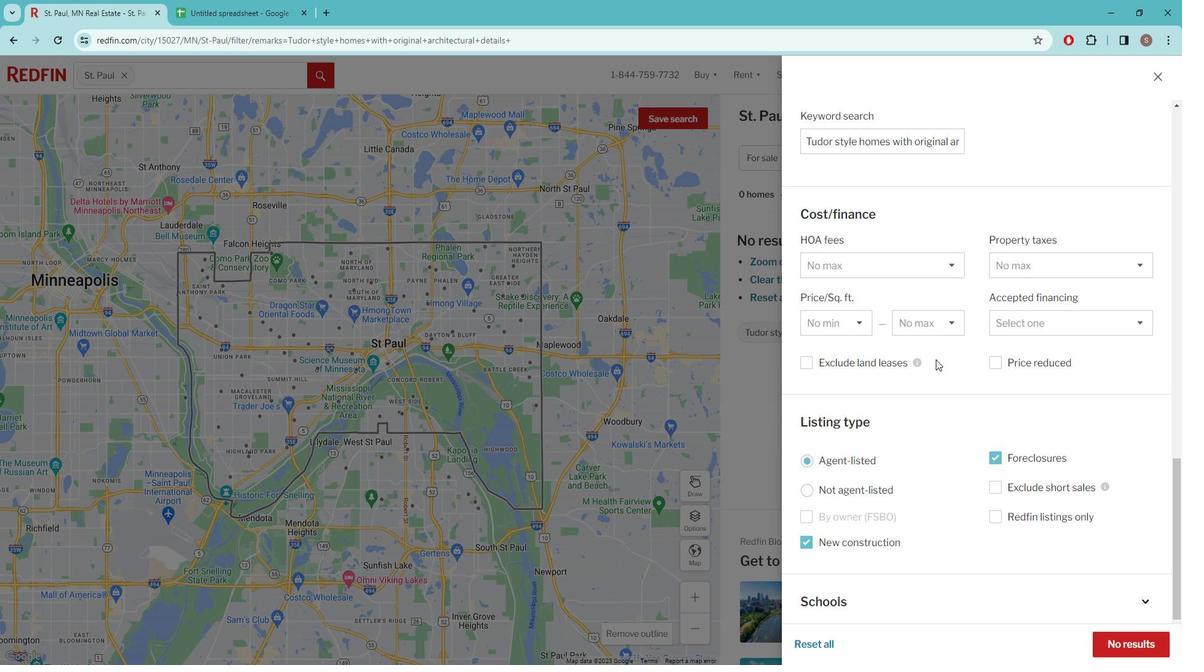 
Action: Mouse scrolled (942, 352) with delta (0, 0)
Screenshot: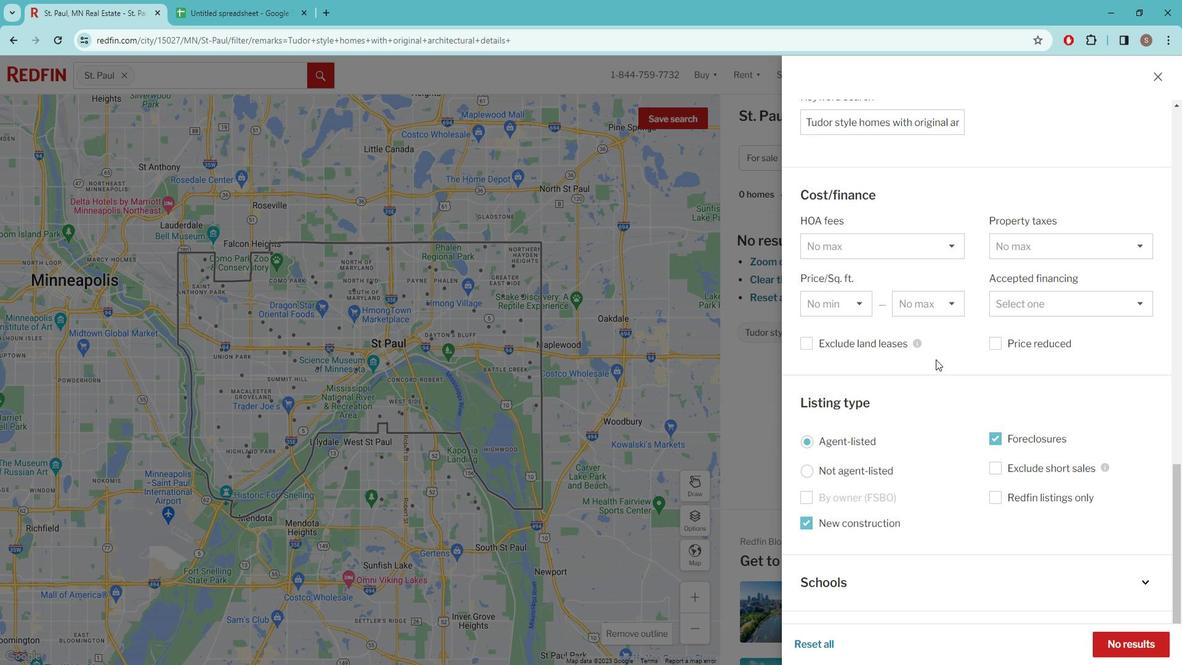 
Action: Mouse scrolled (942, 352) with delta (0, 0)
Screenshot: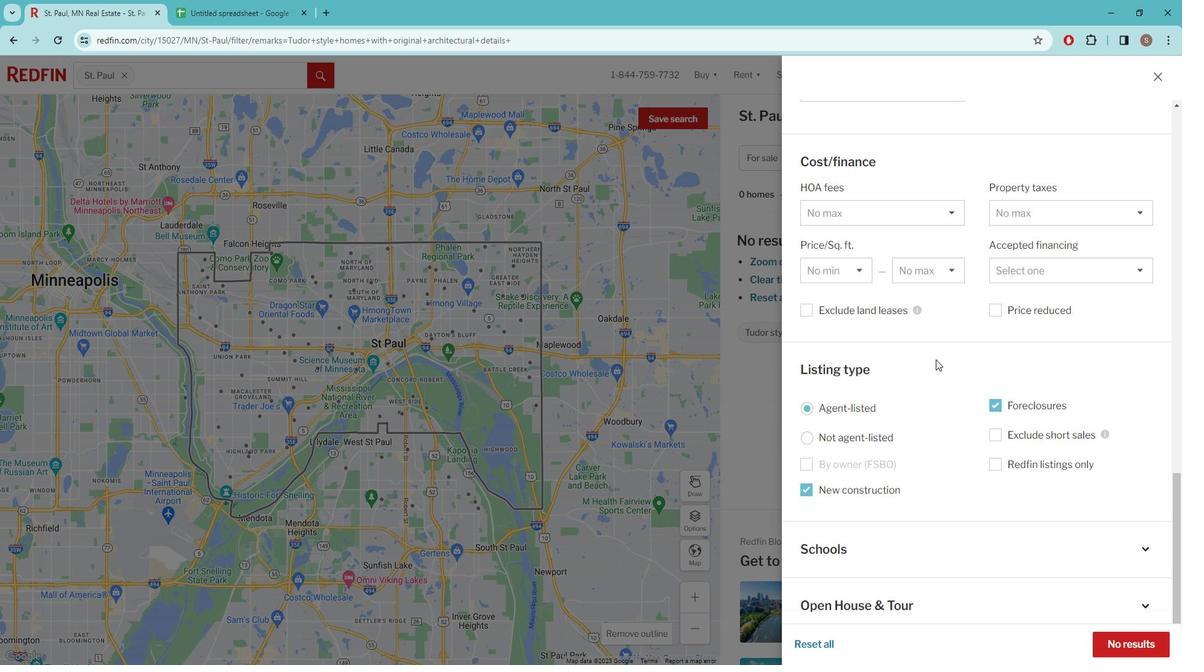 
Action: Mouse scrolled (942, 352) with delta (0, 0)
Screenshot: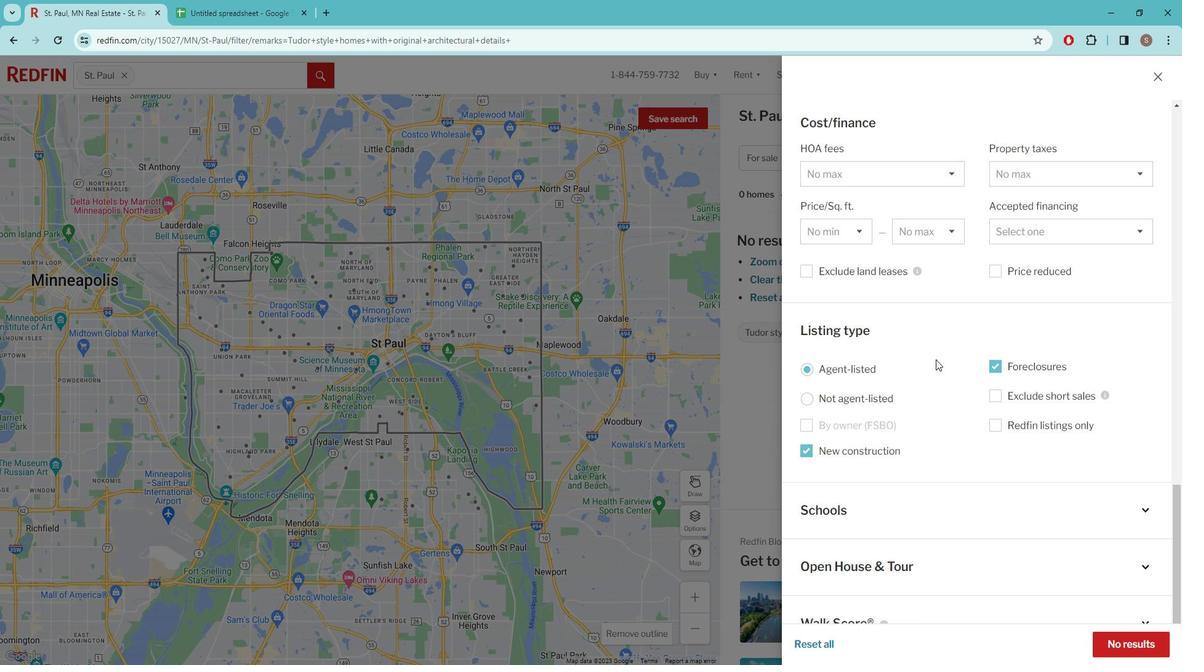 
Action: Mouse moved to (970, 413)
Screenshot: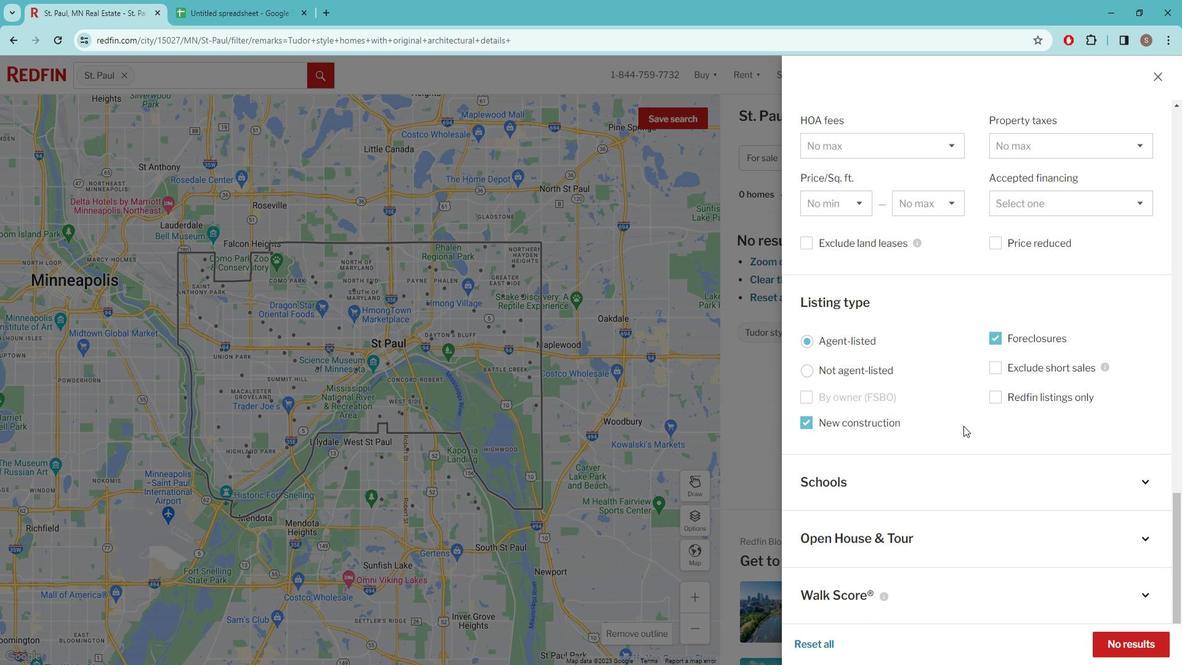 
Action: Mouse scrolled (970, 413) with delta (0, 0)
Screenshot: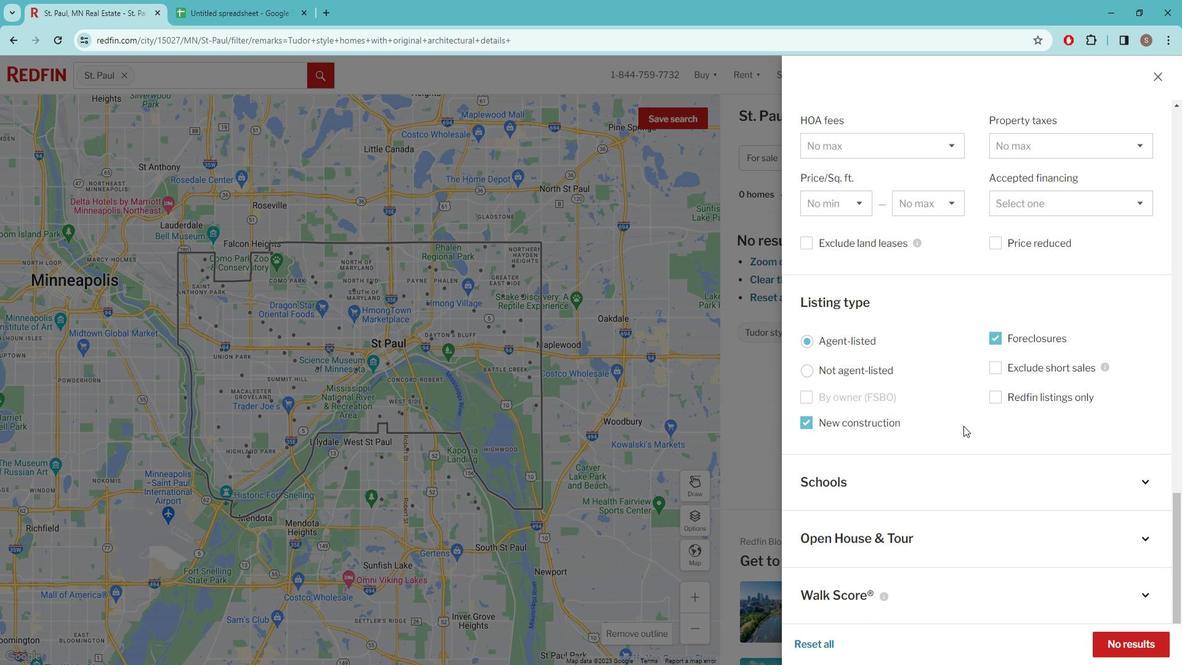 
Action: Mouse moved to (973, 422)
Screenshot: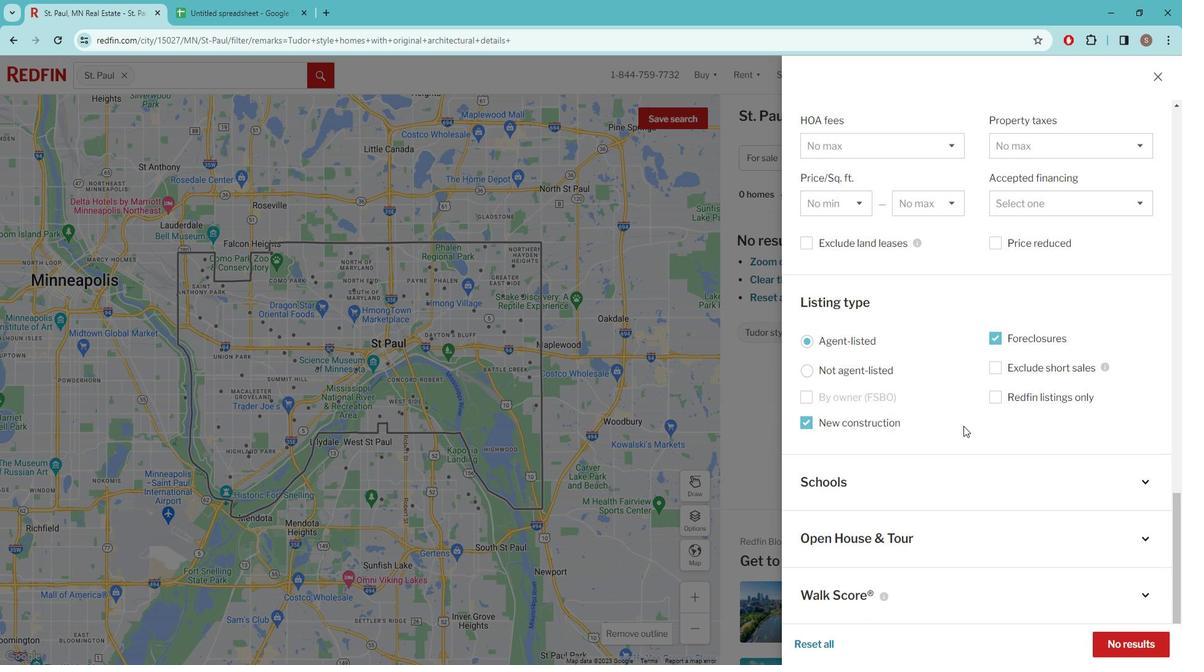 
Action: Mouse scrolled (973, 421) with delta (0, 0)
Screenshot: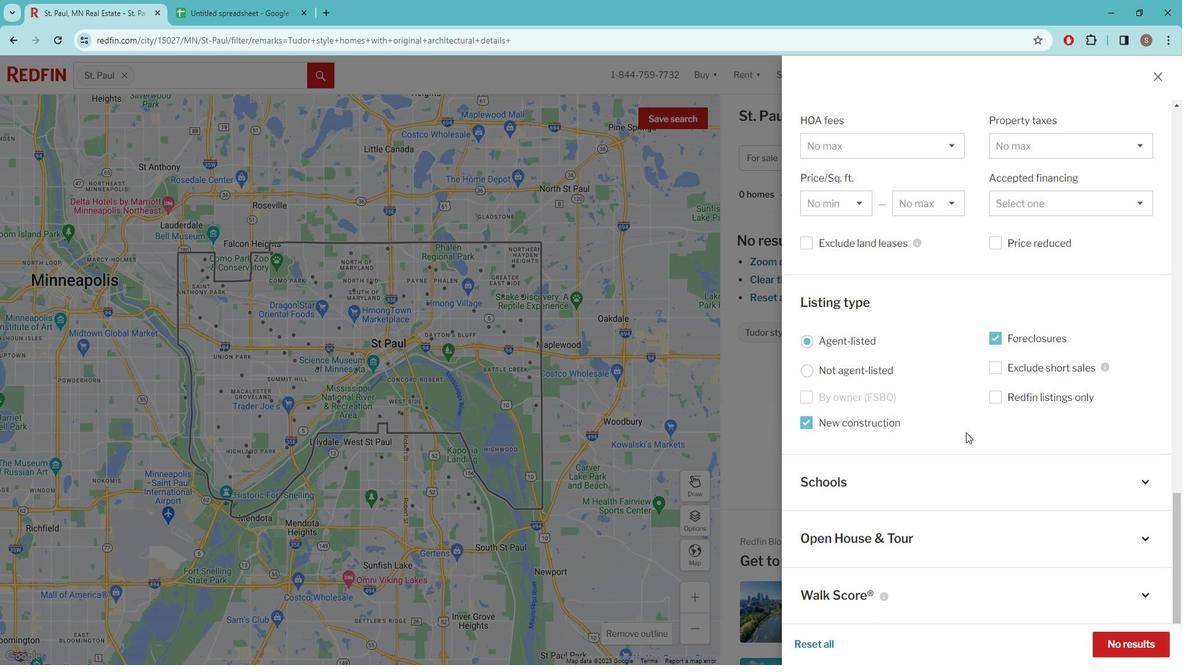 
Action: Mouse moved to (976, 429)
Screenshot: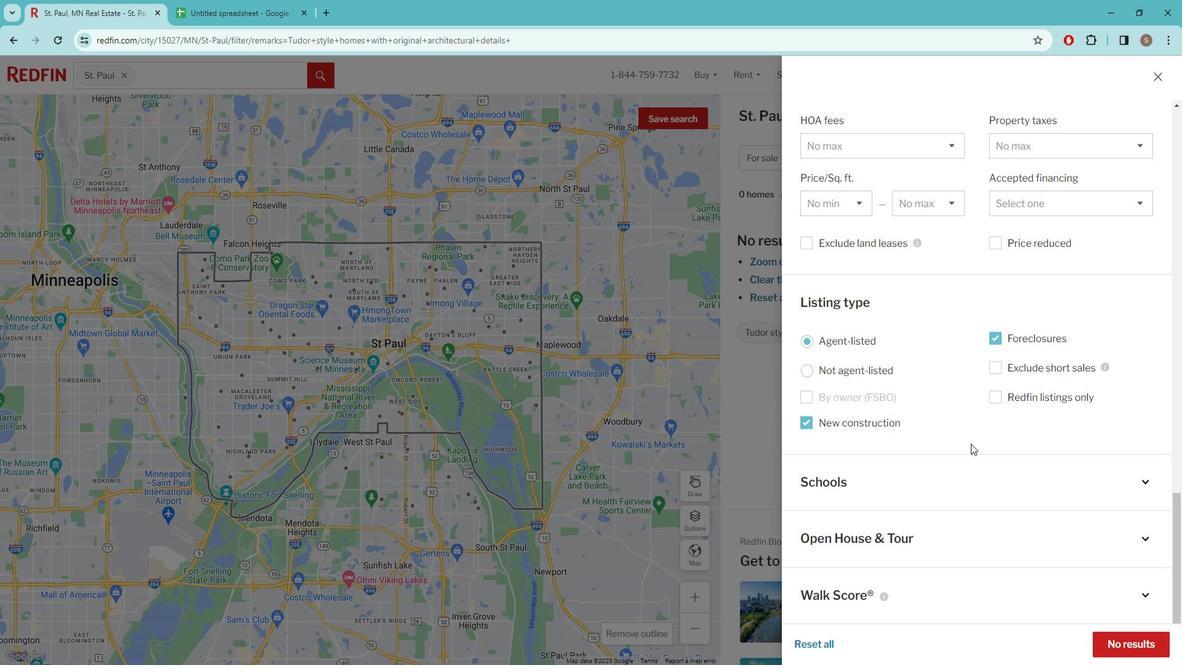 
Action: Mouse scrolled (976, 429) with delta (0, 0)
Screenshot: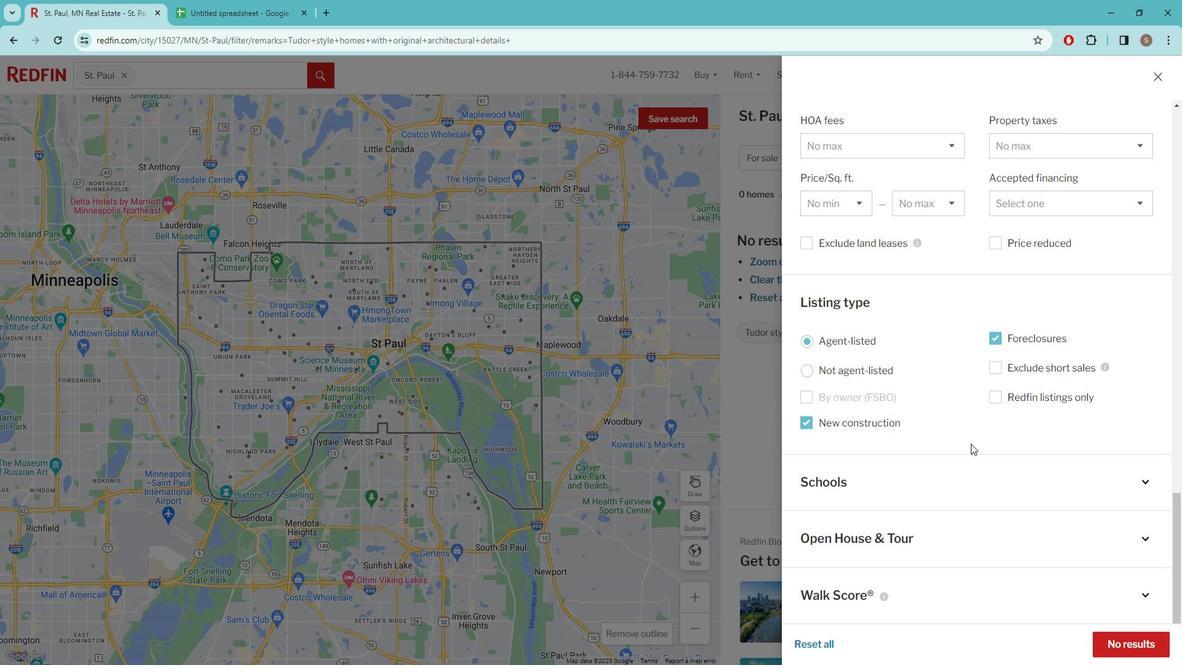 
Action: Mouse moved to (1004, 498)
Screenshot: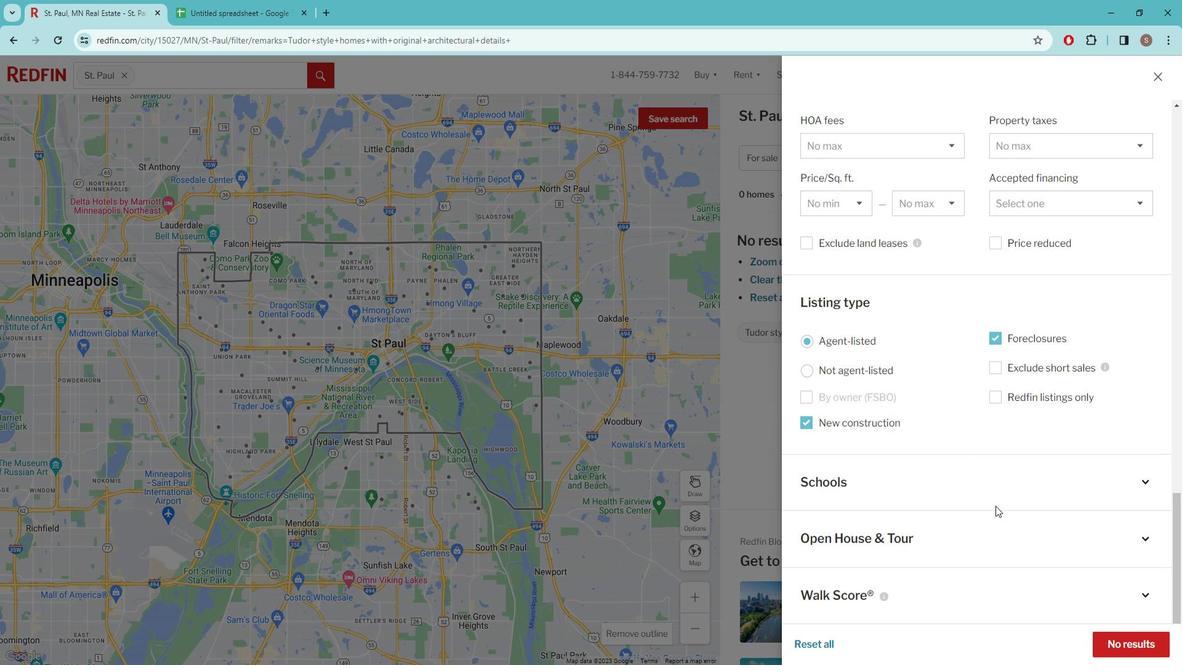 
Action: Mouse scrolled (1004, 498) with delta (0, 0)
Screenshot: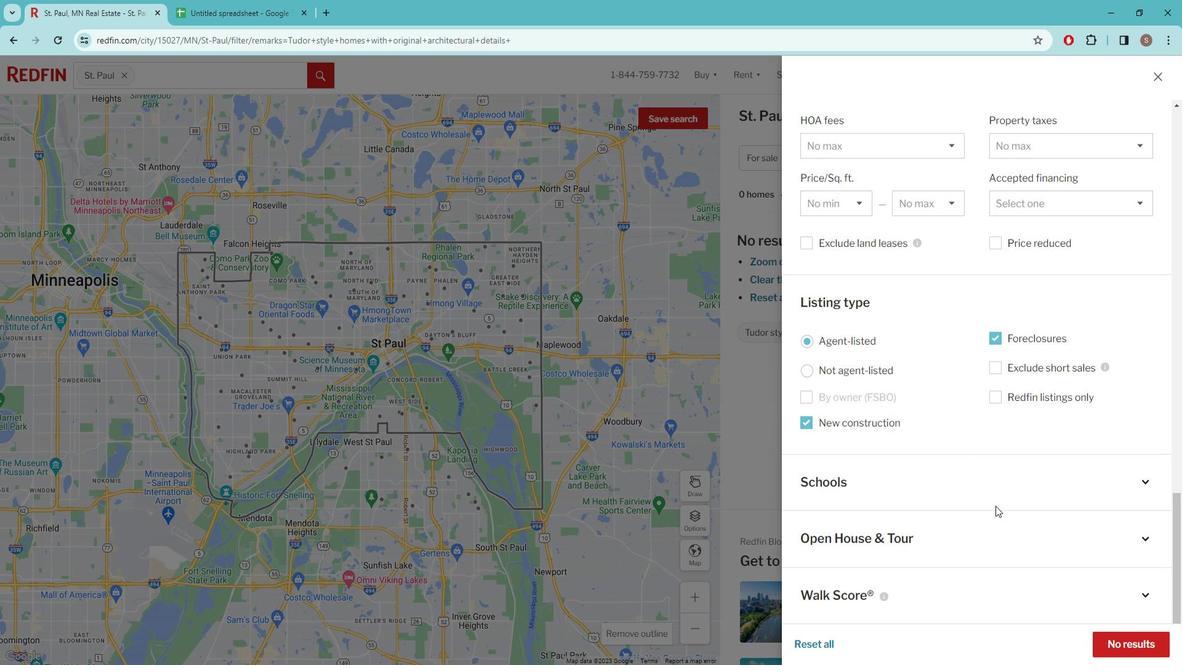 
Action: Mouse moved to (1135, 623)
Screenshot: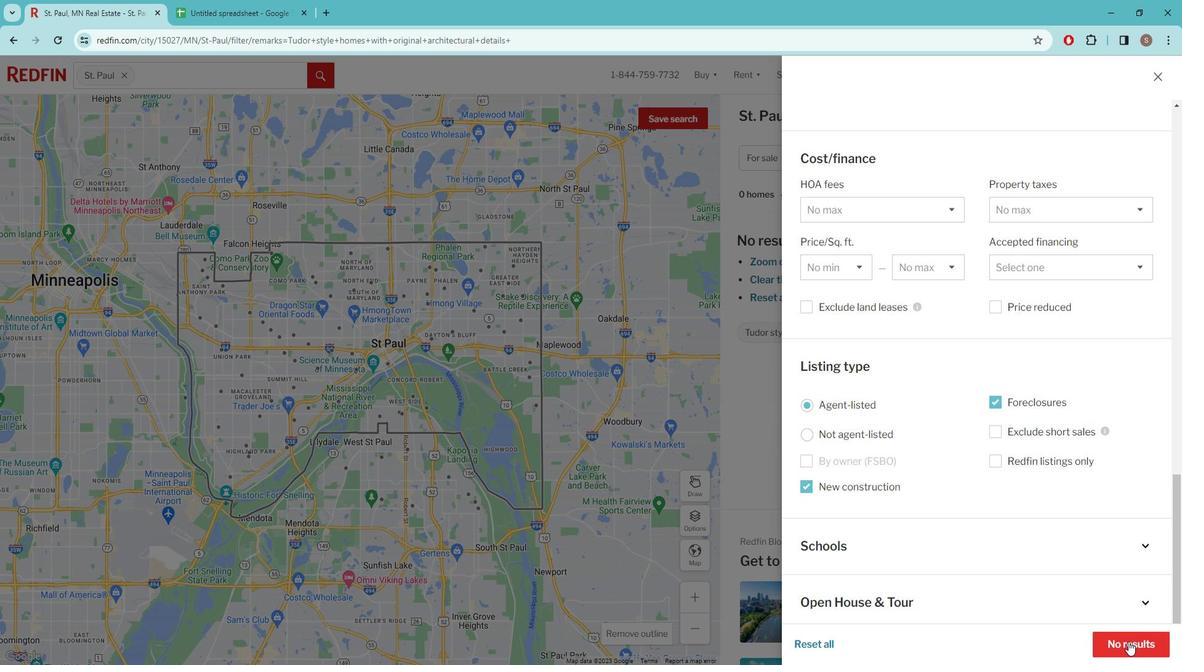 
Action: Mouse pressed left at (1135, 623)
Screenshot: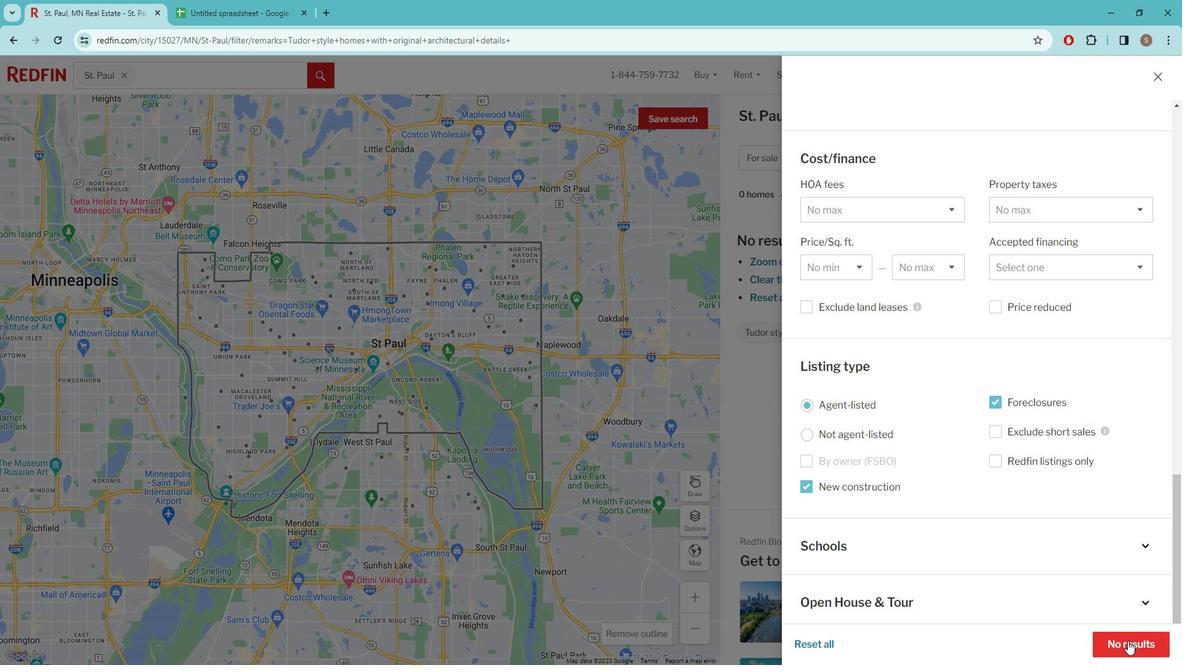 
Action: Mouse moved to (995, 553)
Screenshot: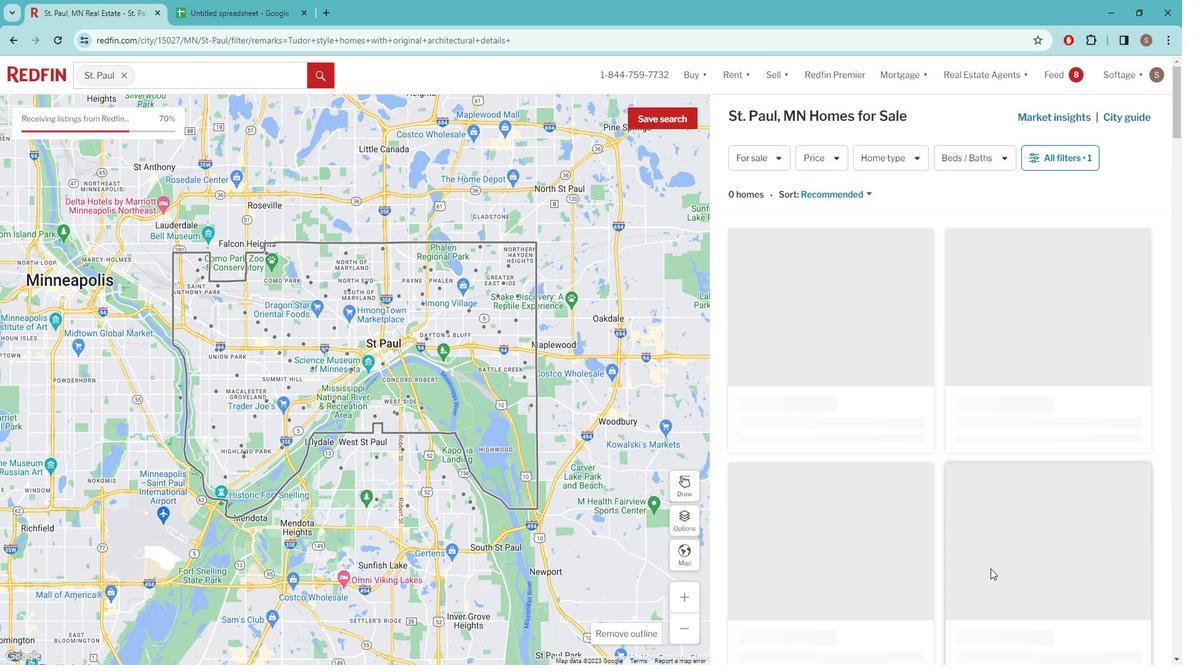 
